Task: Look for space in Nowy Sącz, Poland from 1st August, 2023 to 5th August, 2023 for 1 adult in price range Rs.6000 to Rs.15000. Place can be entire place with 1  bedroom having 1 bed and 1 bathroom. Property type can be house, flat, guest house. Amenities needed are: wifi. Booking option can be shelf check-in. Required host language is English.
Action: Mouse pressed left at (413, 71)
Screenshot: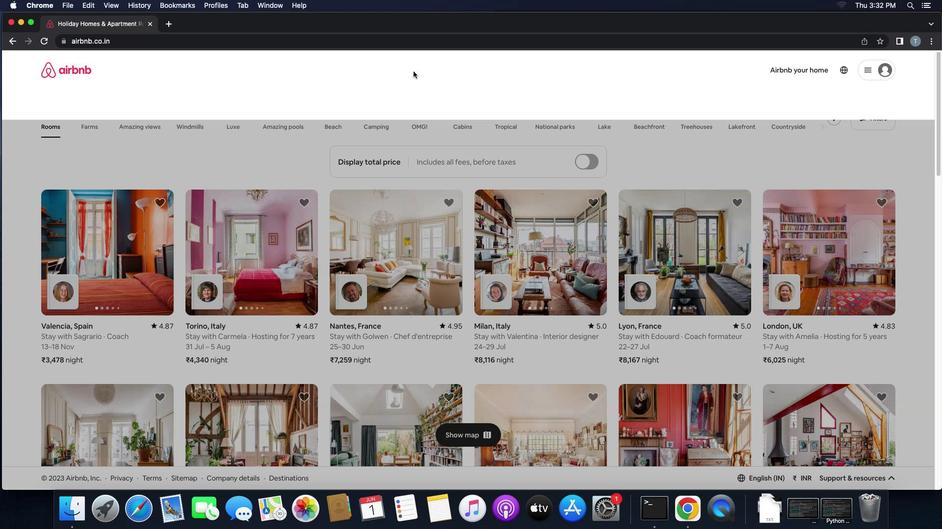 
Action: Mouse moved to (365, 112)
Screenshot: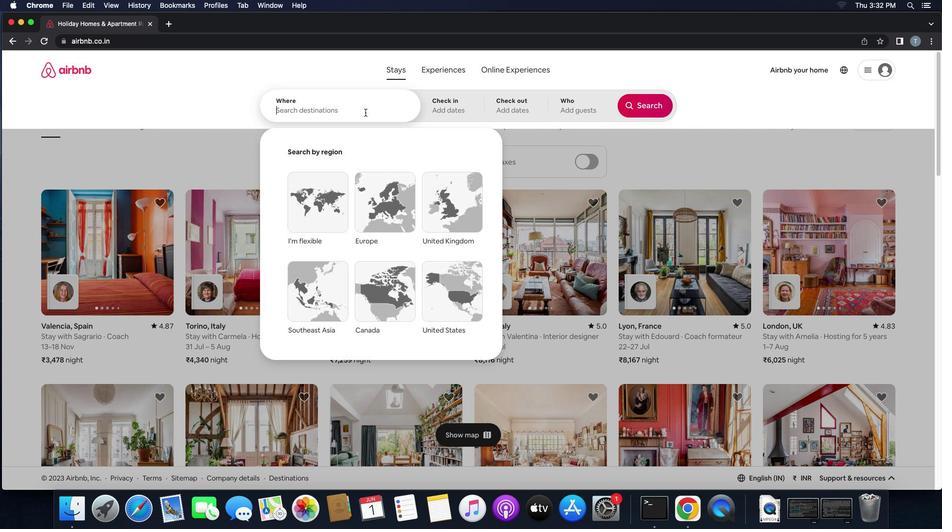 
Action: Mouse pressed left at (365, 112)
Screenshot: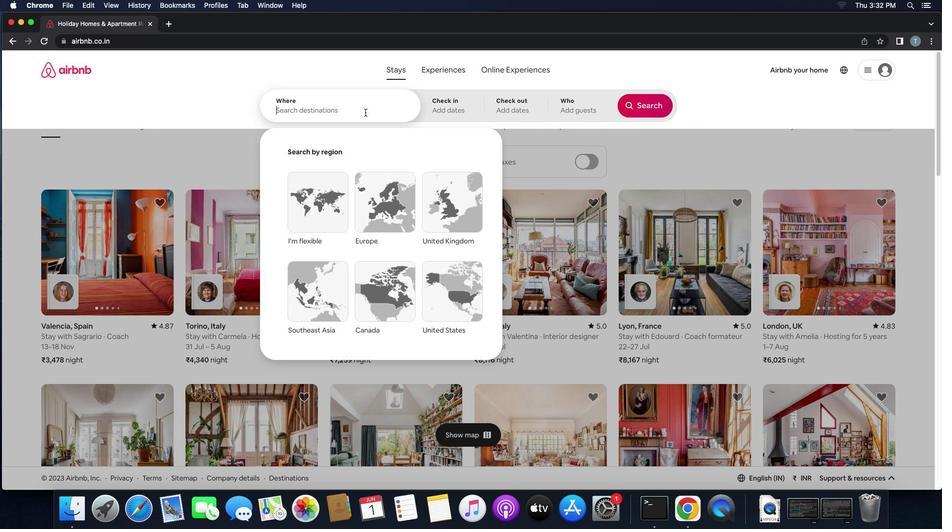 
Action: Key pressed Key.shift'N''o''w''y'Key.space's''a''c''z'
Screenshot: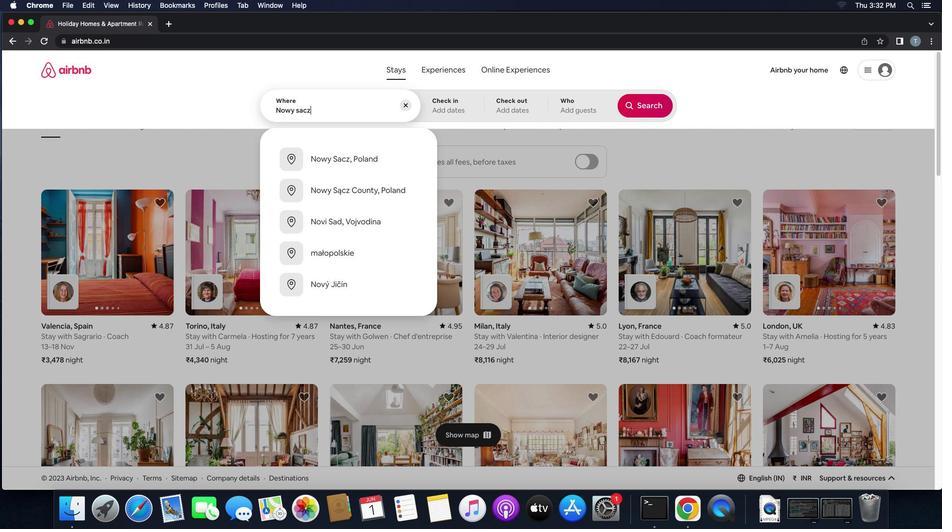 
Action: Mouse moved to (389, 158)
Screenshot: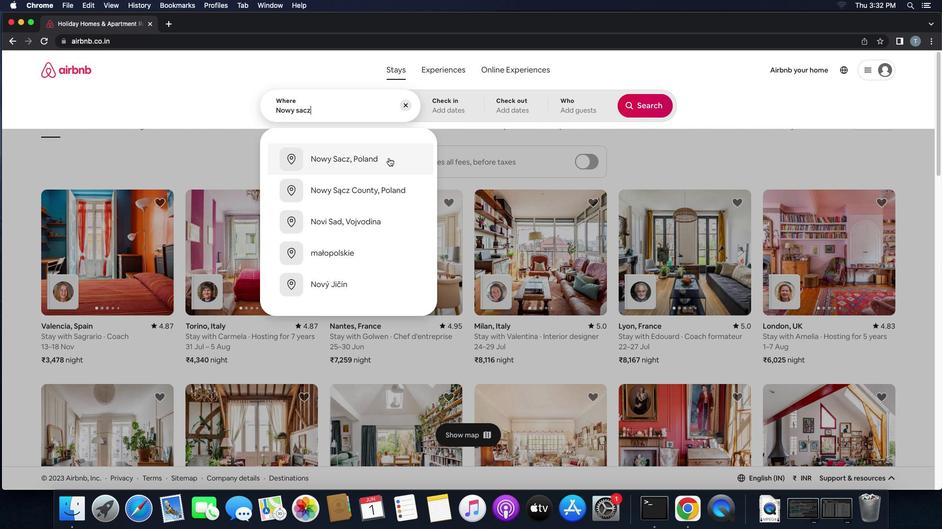 
Action: Mouse pressed left at (389, 158)
Screenshot: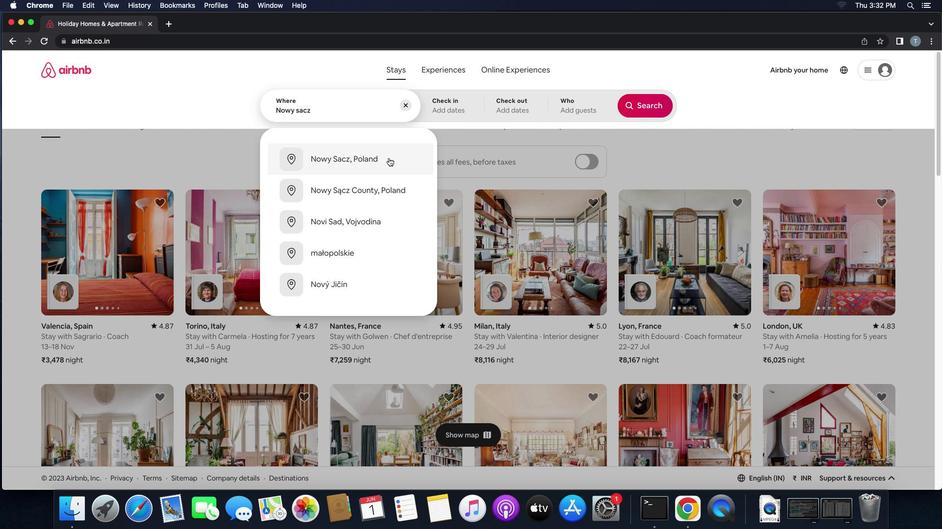 
Action: Mouse moved to (637, 184)
Screenshot: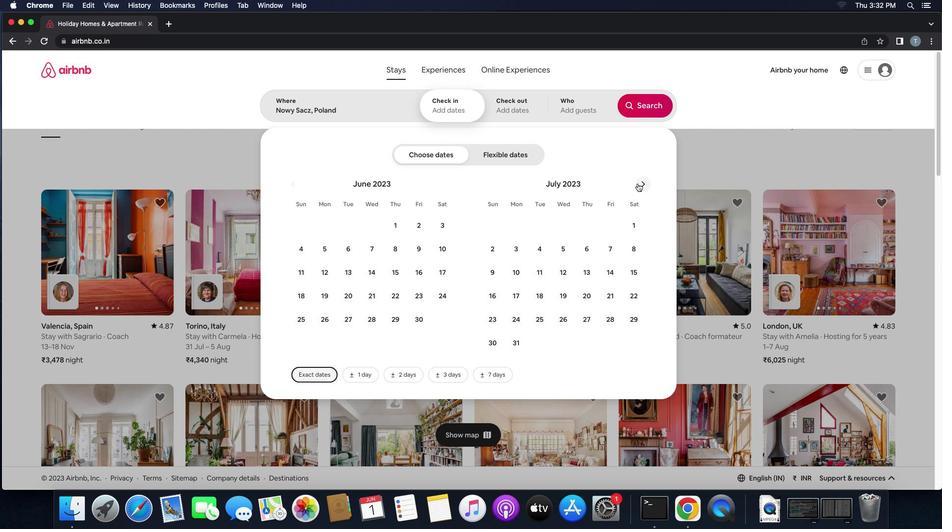 
Action: Mouse pressed left at (637, 184)
Screenshot: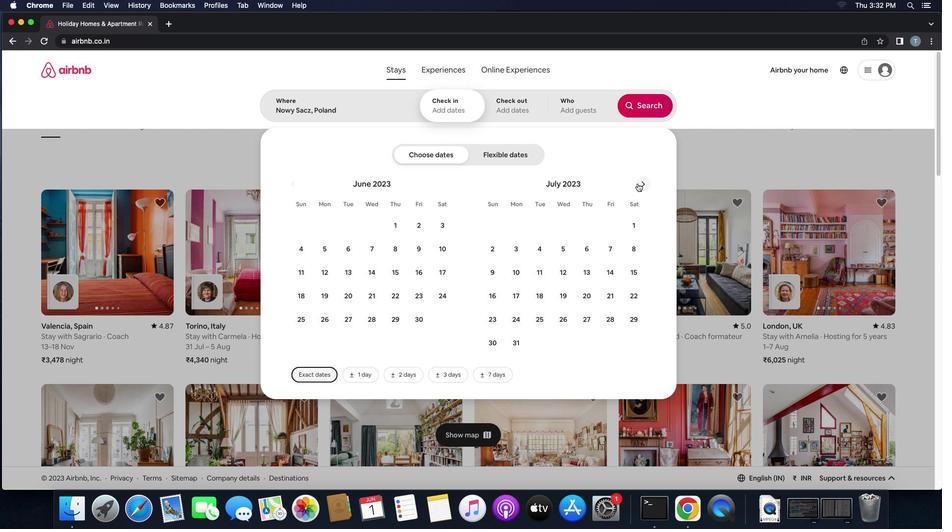 
Action: Mouse moved to (541, 225)
Screenshot: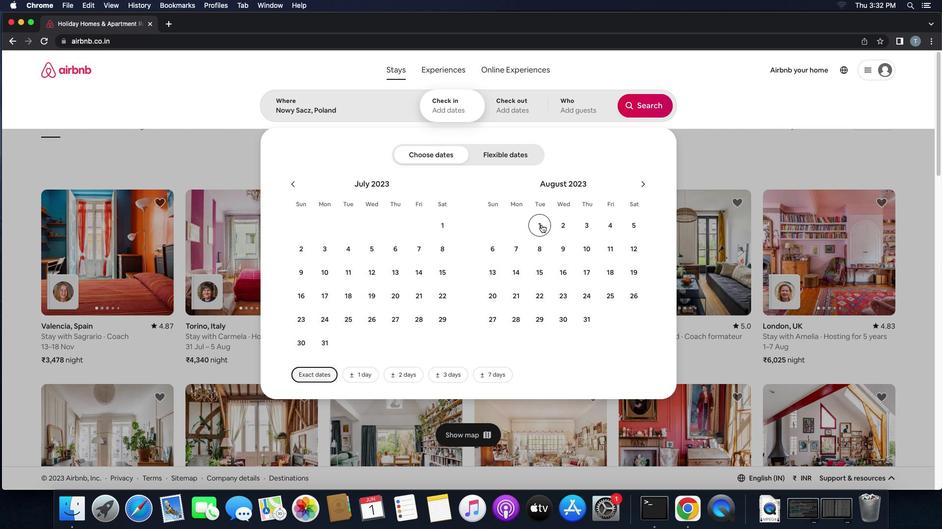 
Action: Mouse pressed left at (541, 225)
Screenshot: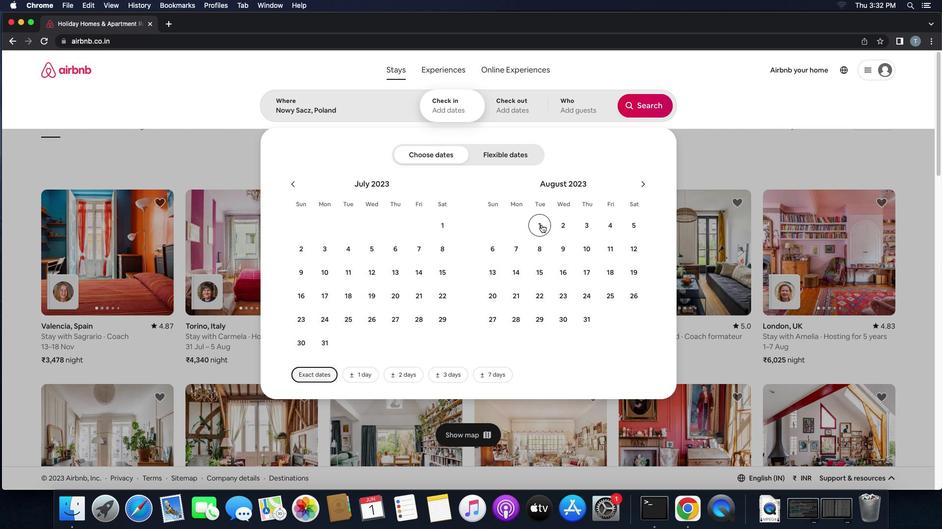 
Action: Mouse moved to (636, 218)
Screenshot: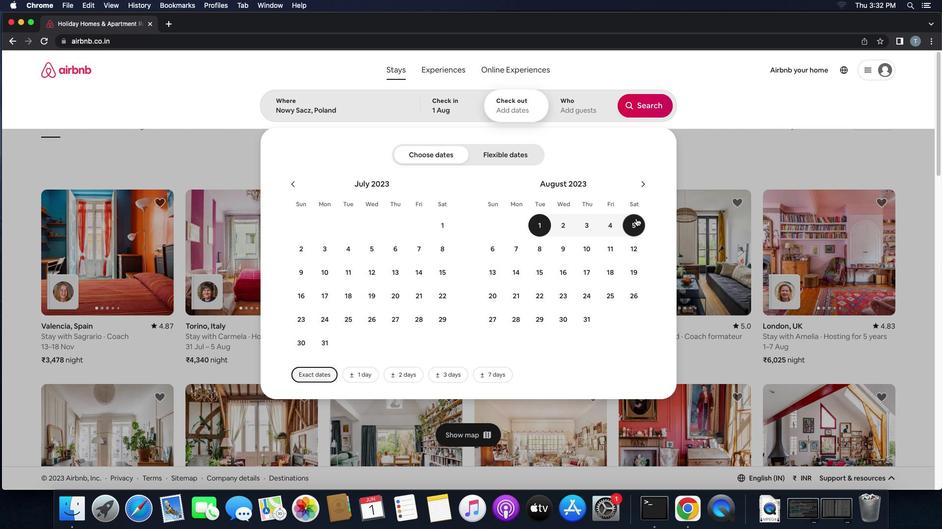 
Action: Mouse pressed left at (636, 218)
Screenshot: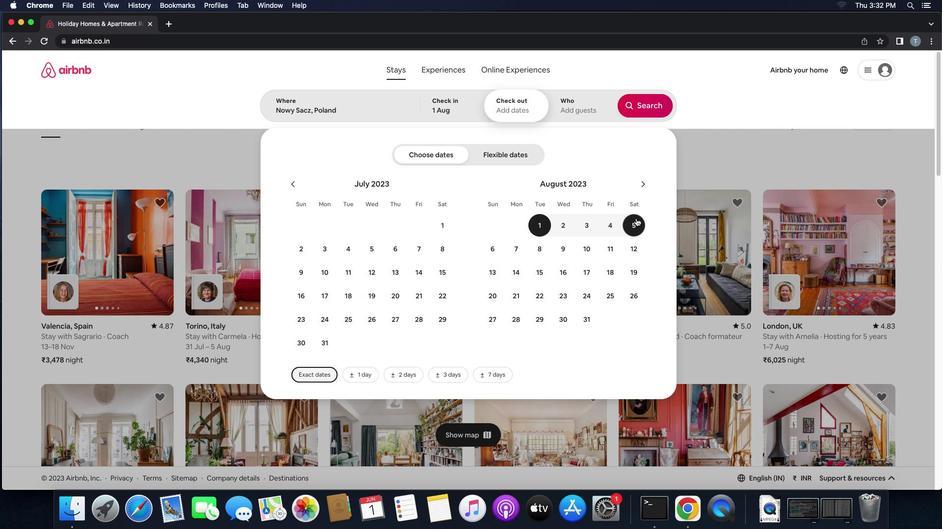 
Action: Mouse moved to (599, 100)
Screenshot: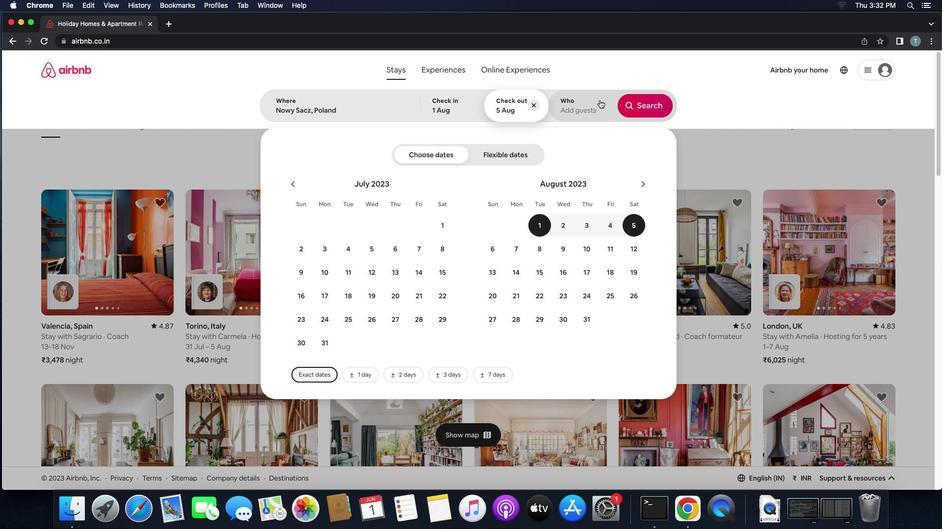 
Action: Mouse pressed left at (599, 100)
Screenshot: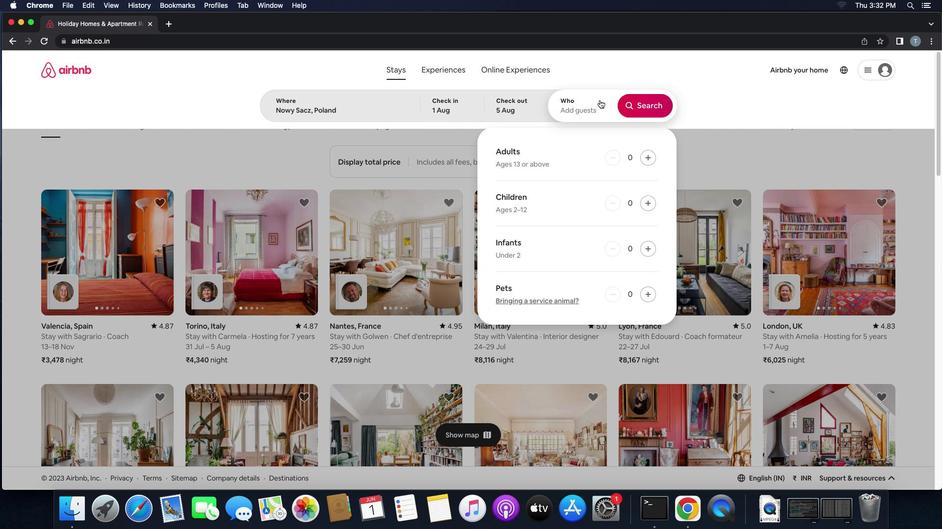 
Action: Mouse moved to (651, 158)
Screenshot: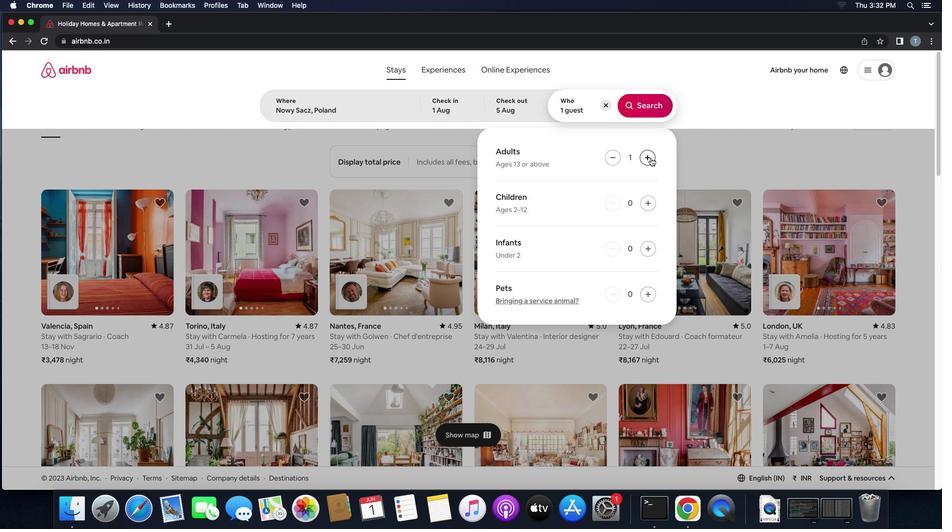 
Action: Mouse pressed left at (651, 158)
Screenshot: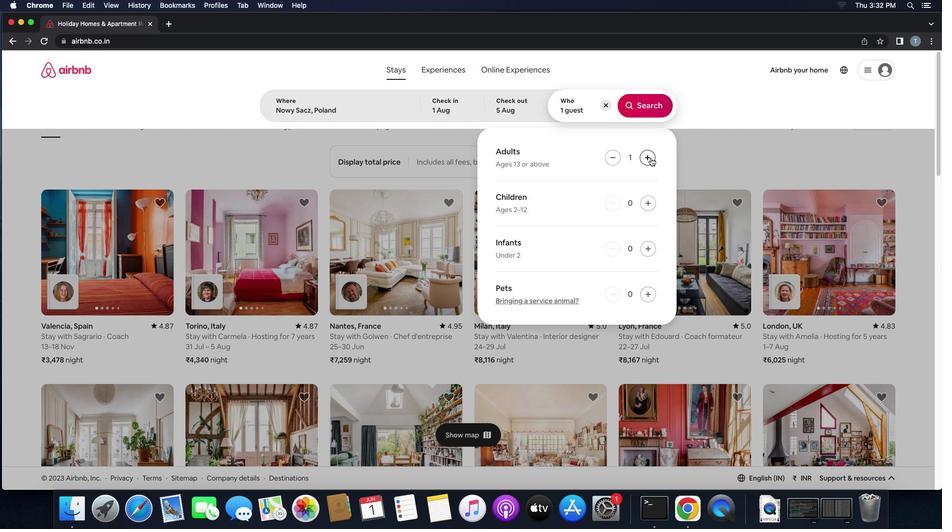 
Action: Mouse moved to (644, 117)
Screenshot: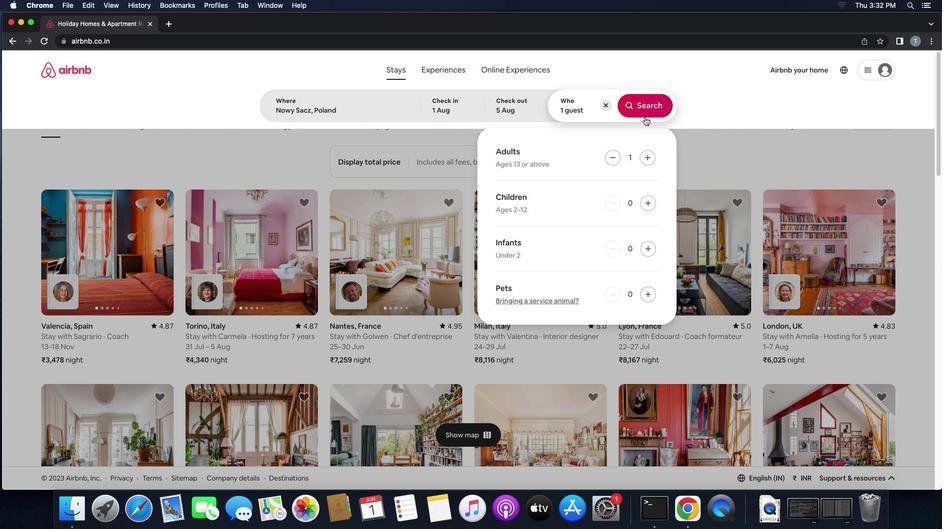 
Action: Mouse pressed left at (644, 117)
Screenshot: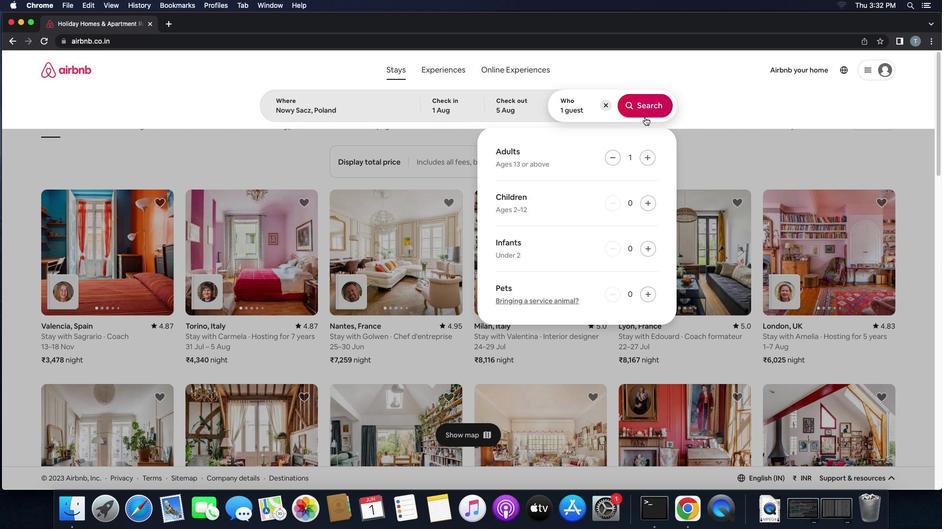 
Action: Mouse moved to (910, 108)
Screenshot: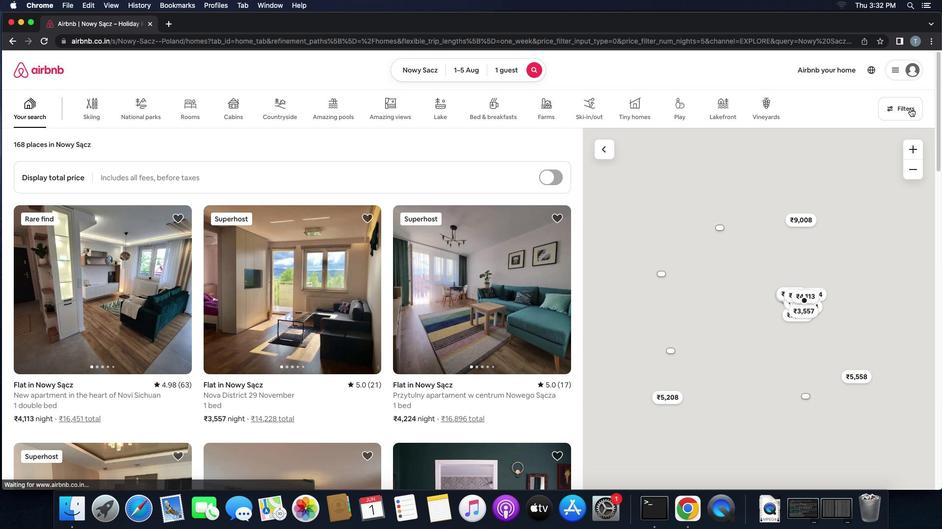 
Action: Mouse pressed left at (910, 108)
Screenshot: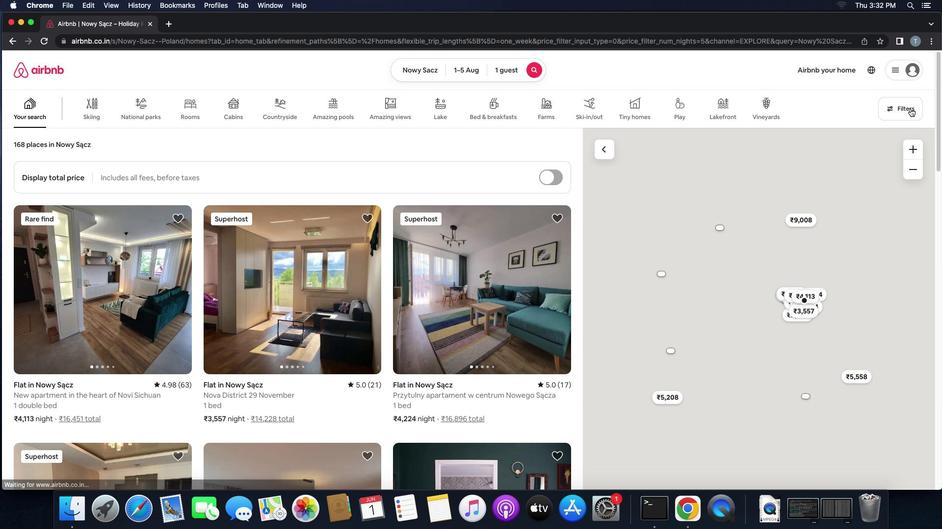
Action: Mouse moved to (344, 346)
Screenshot: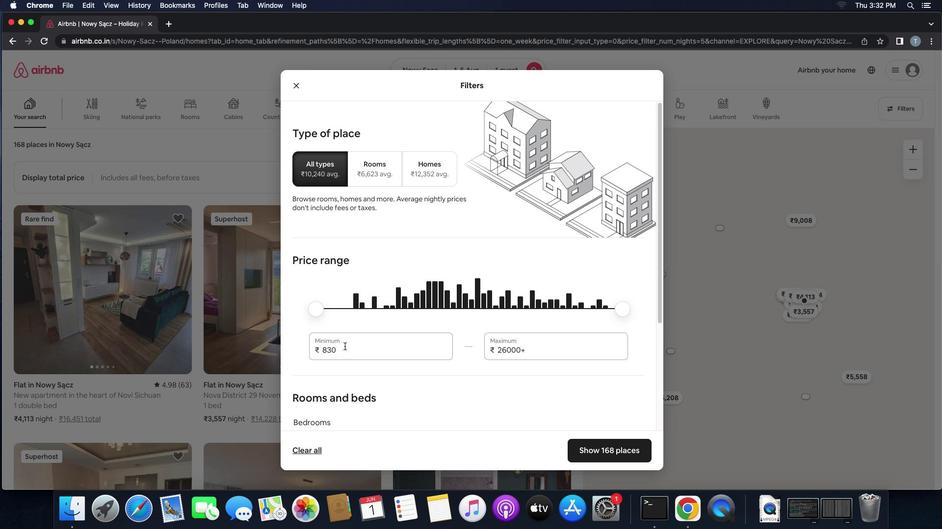 
Action: Mouse pressed left at (344, 346)
Screenshot: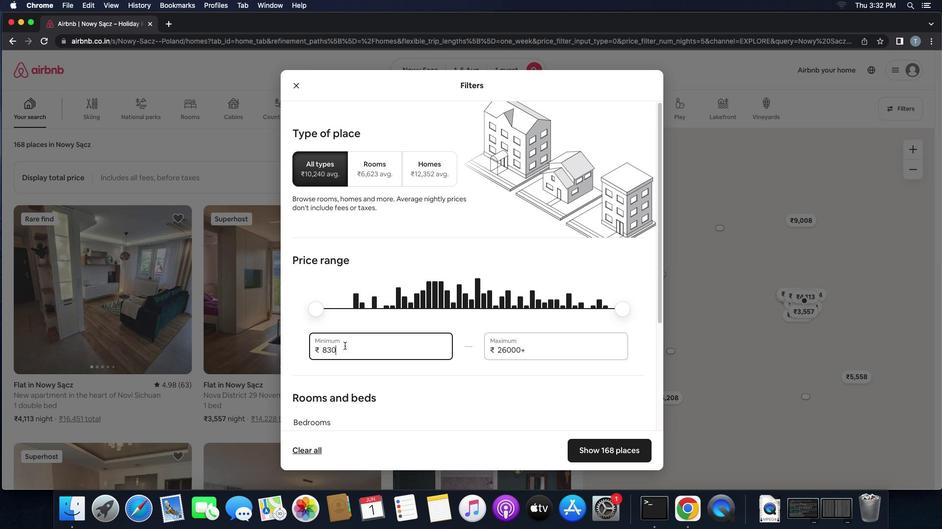 
Action: Mouse moved to (344, 344)
Screenshot: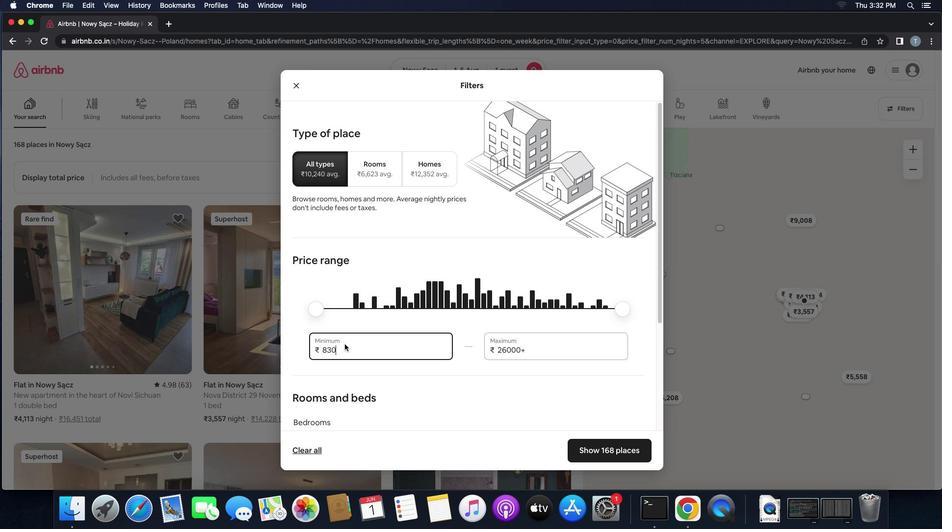 
Action: Key pressed Key.backspaceKey.backspaceKey.backspace'6''0''0''0'
Screenshot: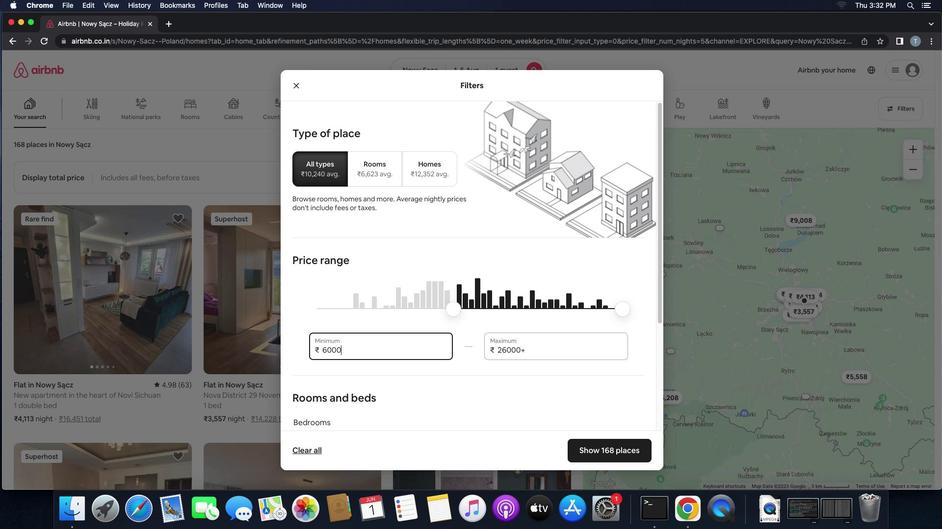 
Action: Mouse moved to (534, 352)
Screenshot: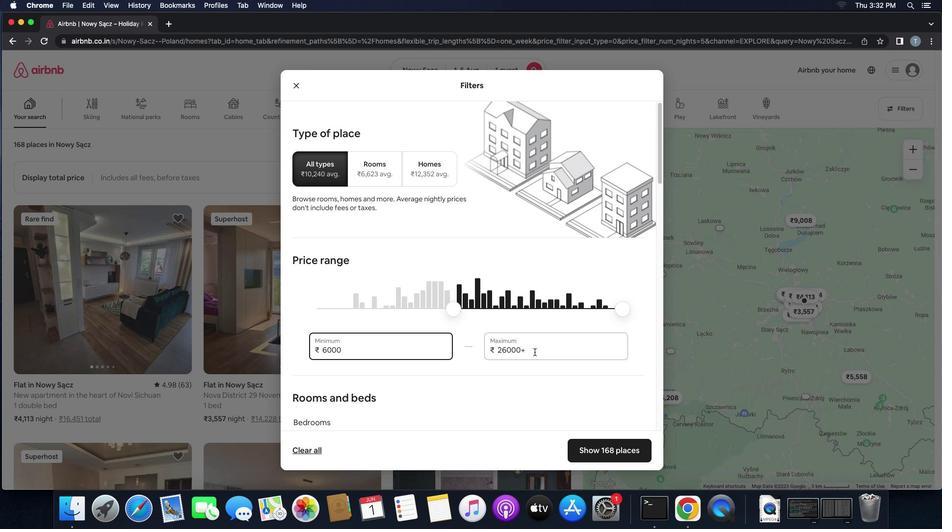 
Action: Mouse pressed left at (534, 352)
Screenshot: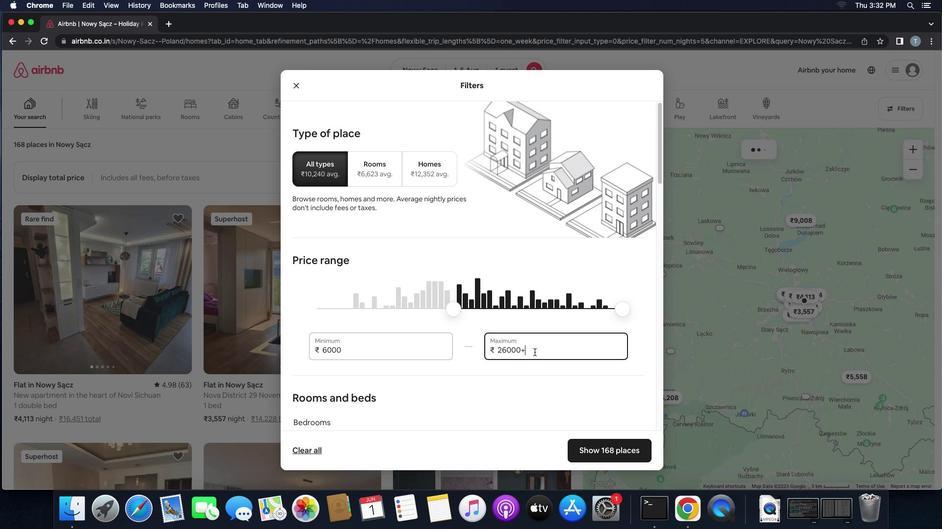 
Action: Key pressed Key.backspaceKey.backspaceKey.backspaceKey.backspaceKey.backspaceKey.backspace'1''5''0''0''0'
Screenshot: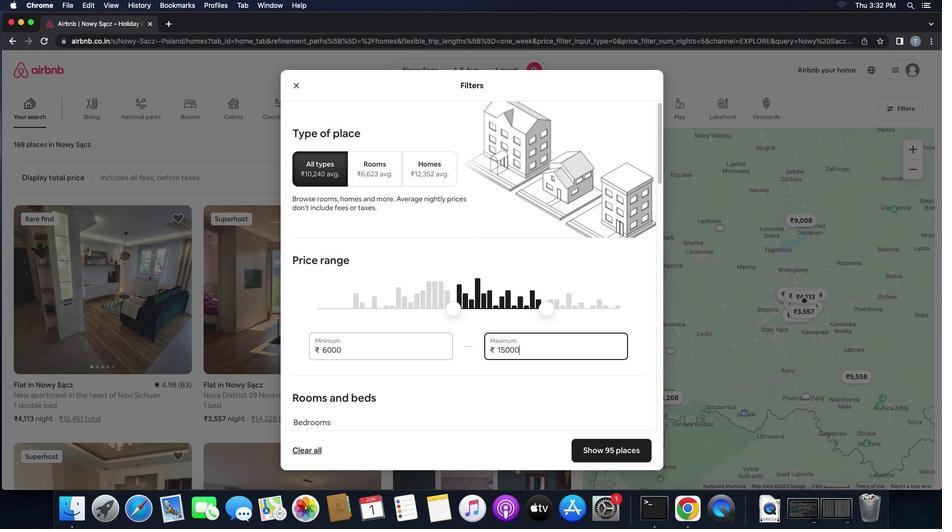 
Action: Mouse moved to (529, 365)
Screenshot: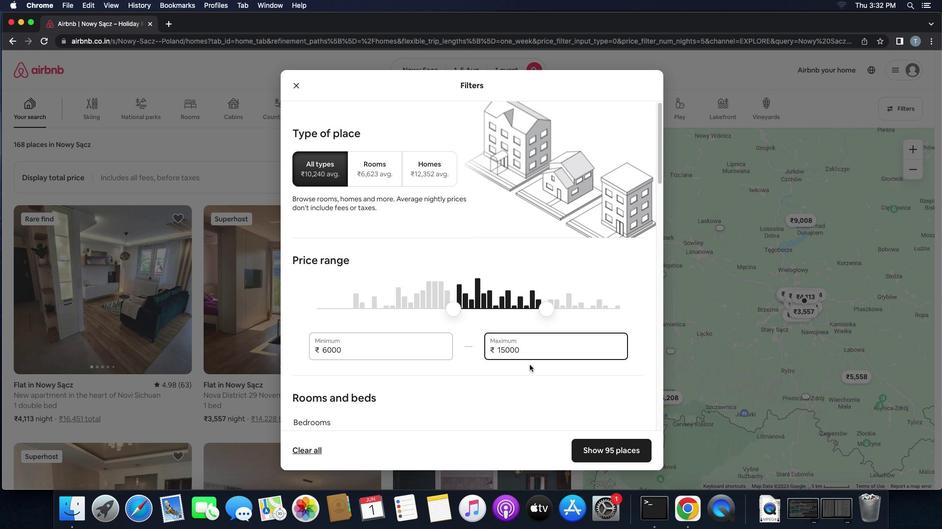
Action: Mouse scrolled (529, 365) with delta (0, 0)
Screenshot: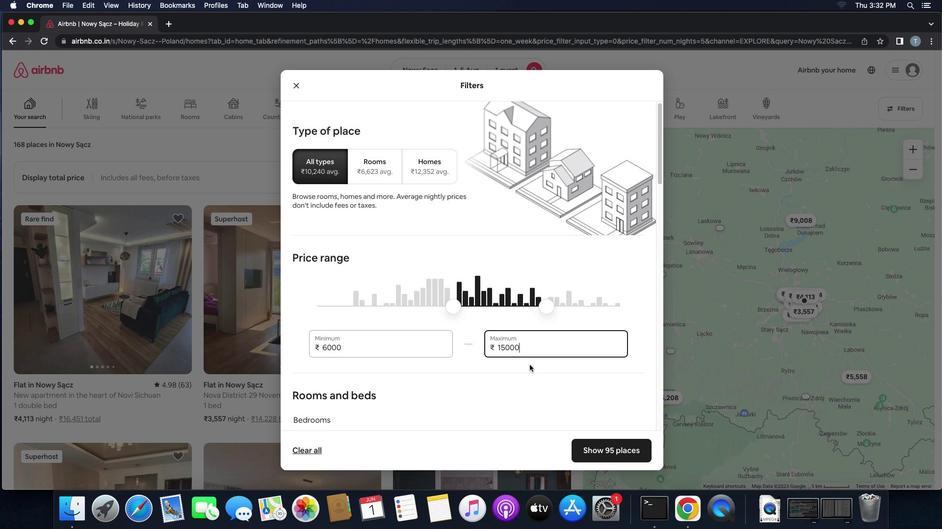 
Action: Mouse scrolled (529, 365) with delta (0, 0)
Screenshot: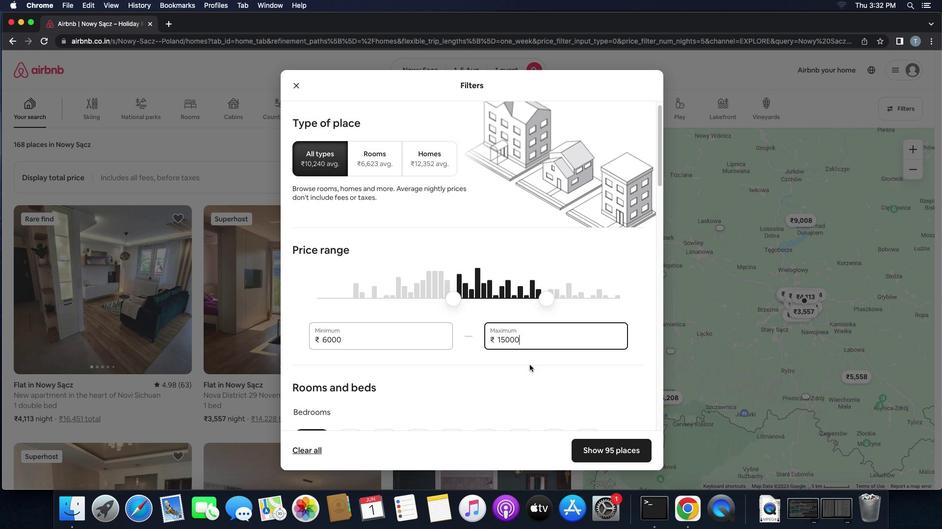 
Action: Mouse scrolled (529, 365) with delta (0, 0)
Screenshot: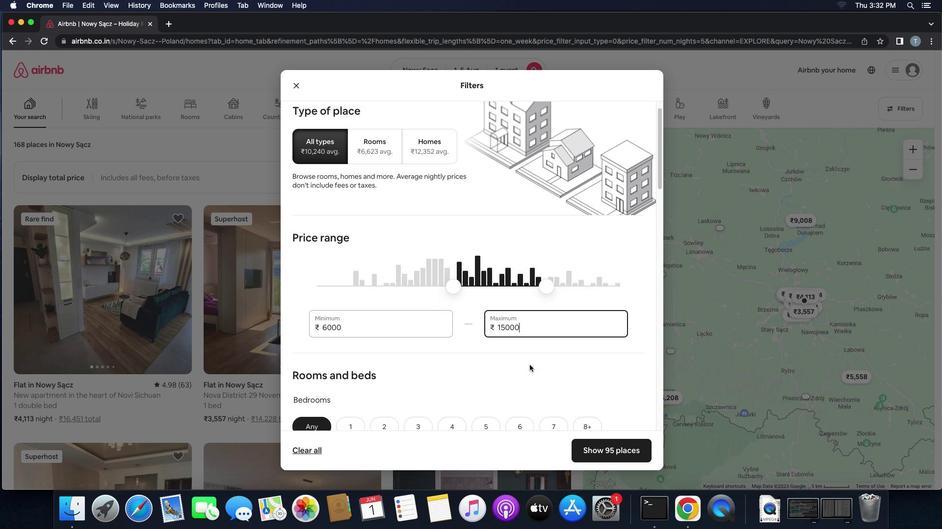 
Action: Mouse scrolled (529, 365) with delta (0, 0)
Screenshot: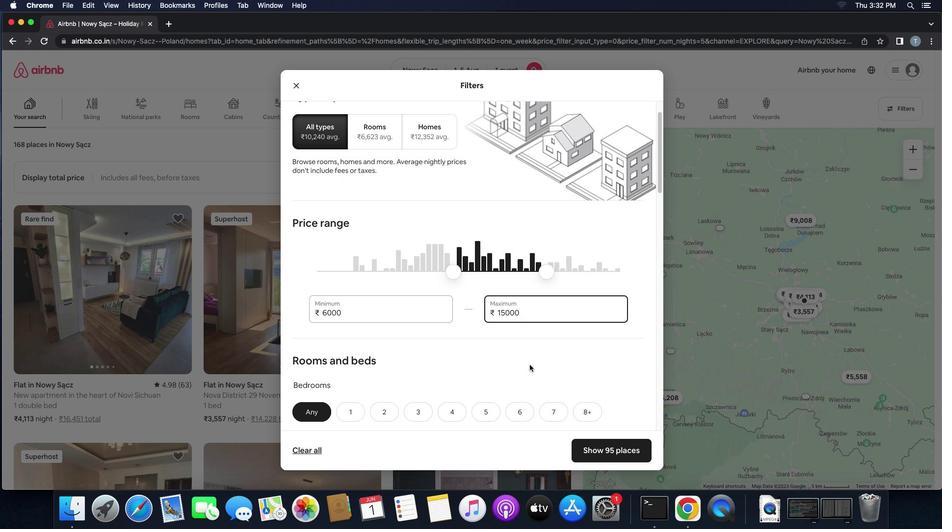 
Action: Mouse scrolled (529, 365) with delta (0, 0)
Screenshot: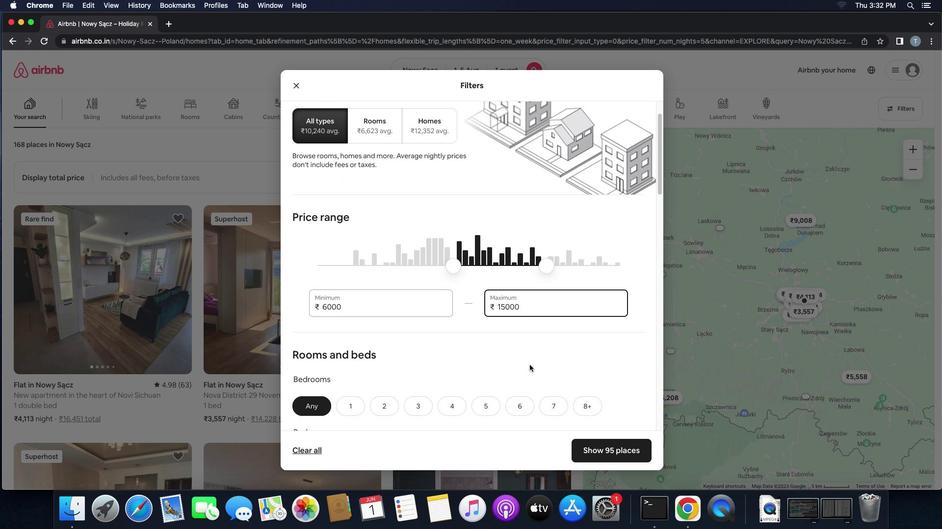 
Action: Mouse scrolled (529, 365) with delta (0, 0)
Screenshot: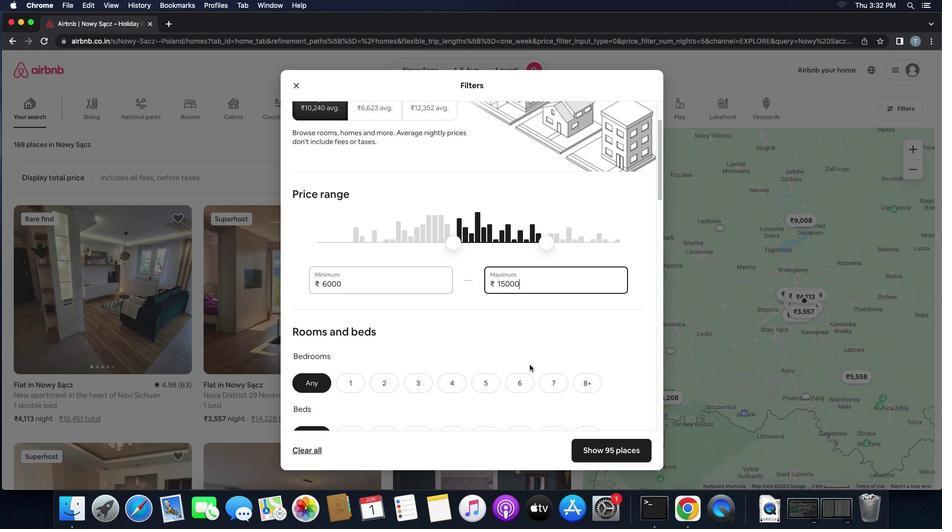 
Action: Mouse moved to (529, 365)
Screenshot: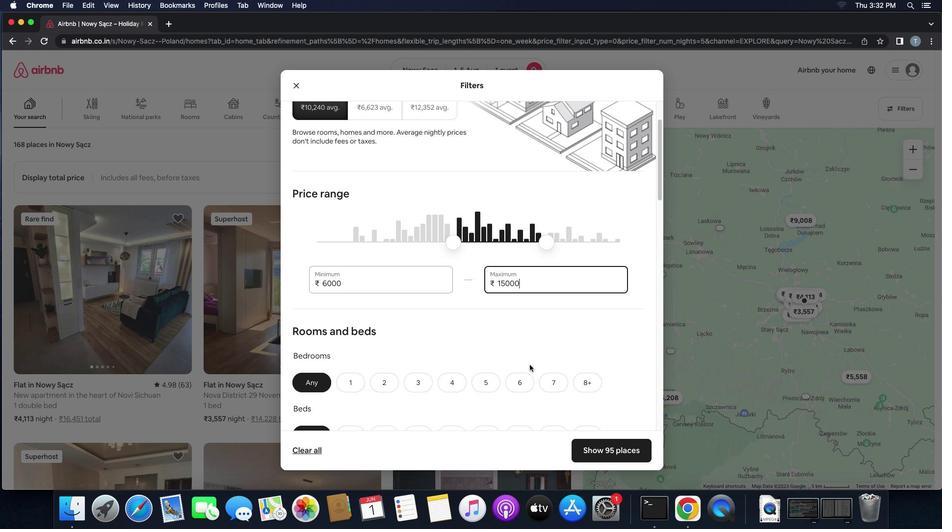
Action: Mouse scrolled (529, 365) with delta (0, 0)
Screenshot: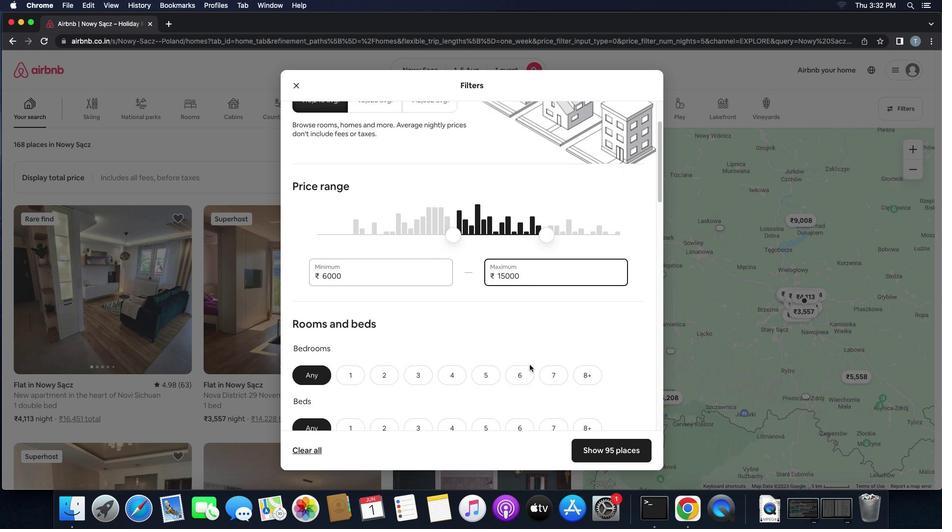 
Action: Mouse scrolled (529, 365) with delta (0, 0)
Screenshot: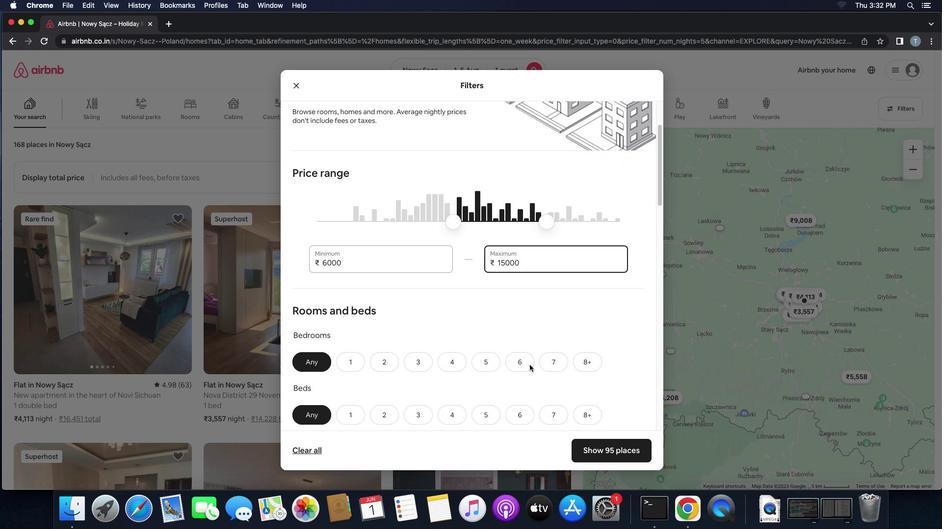 
Action: Mouse scrolled (529, 365) with delta (0, 0)
Screenshot: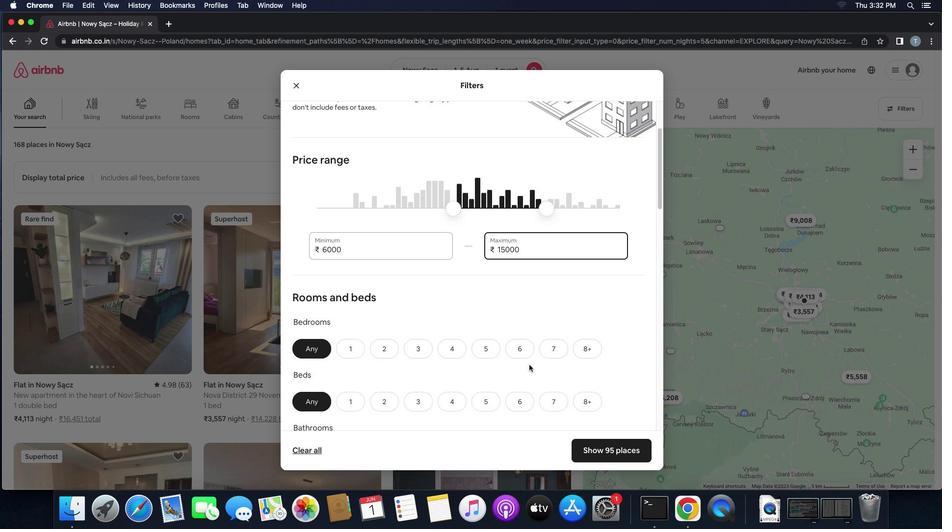 
Action: Mouse moved to (341, 350)
Screenshot: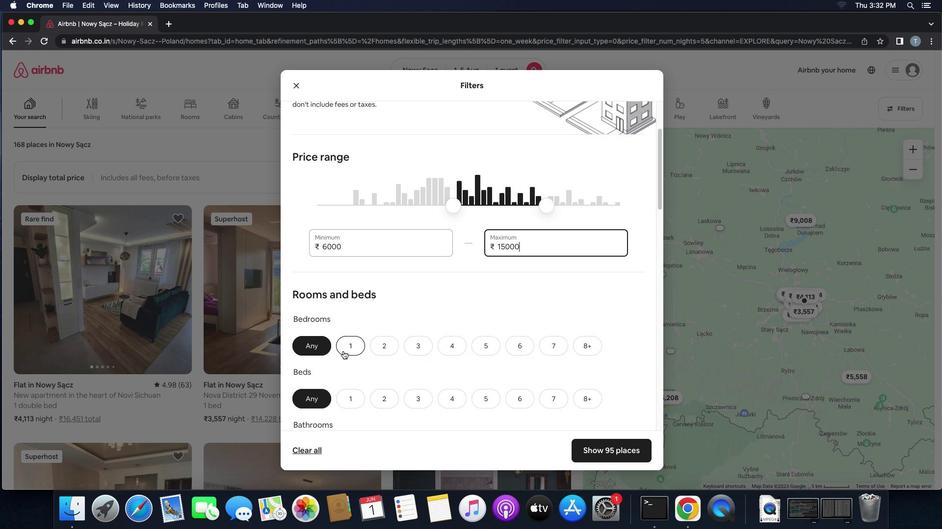 
Action: Mouse pressed left at (341, 350)
Screenshot: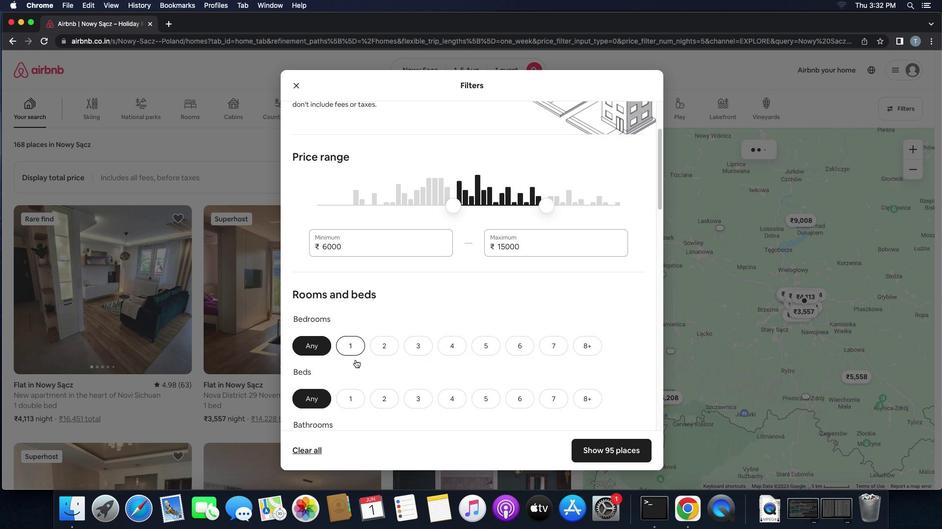 
Action: Mouse moved to (351, 397)
Screenshot: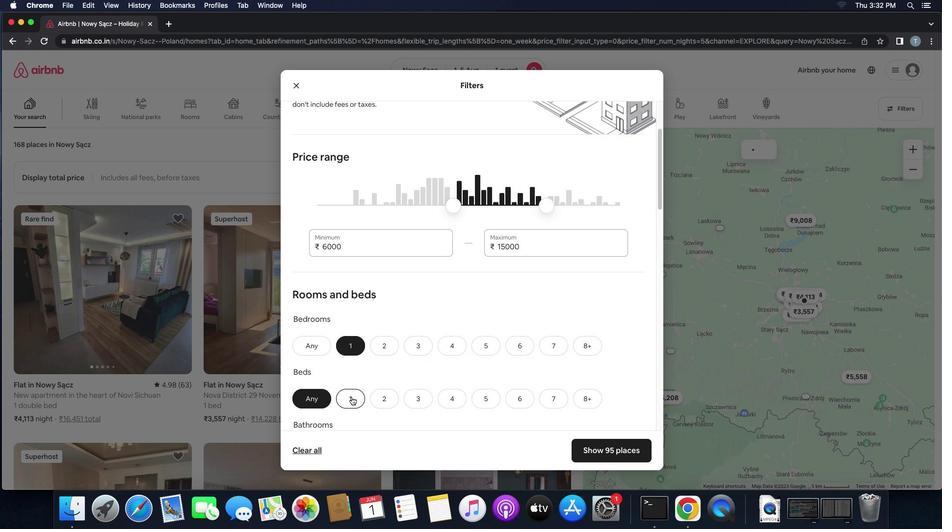 
Action: Mouse pressed left at (351, 397)
Screenshot: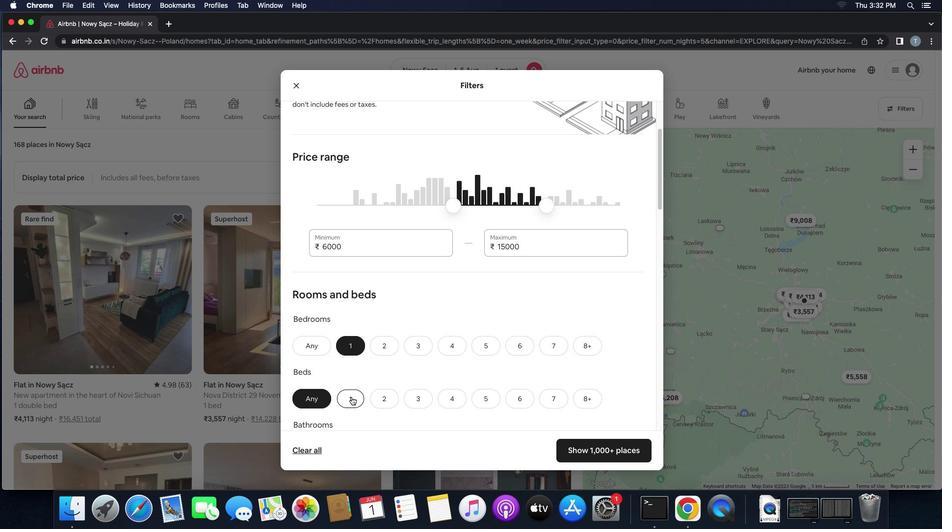 
Action: Mouse moved to (351, 397)
Screenshot: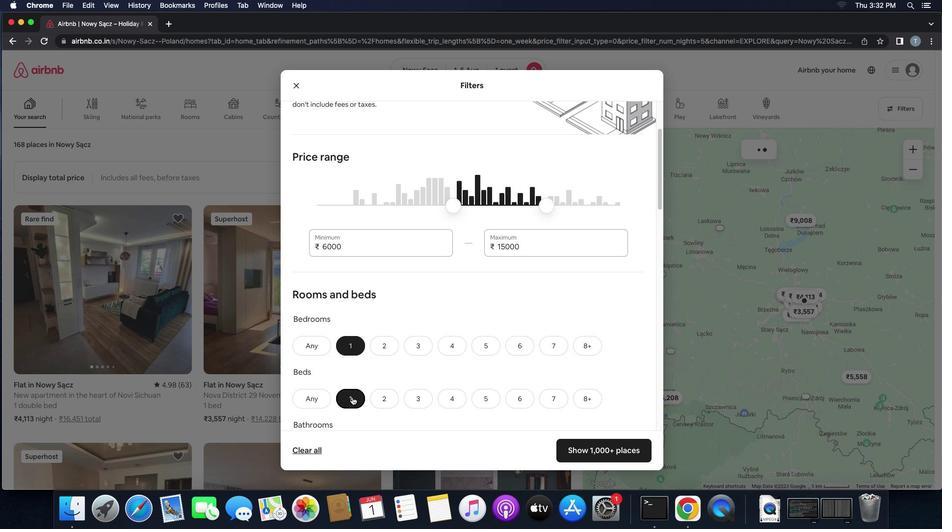 
Action: Mouse scrolled (351, 397) with delta (0, 0)
Screenshot: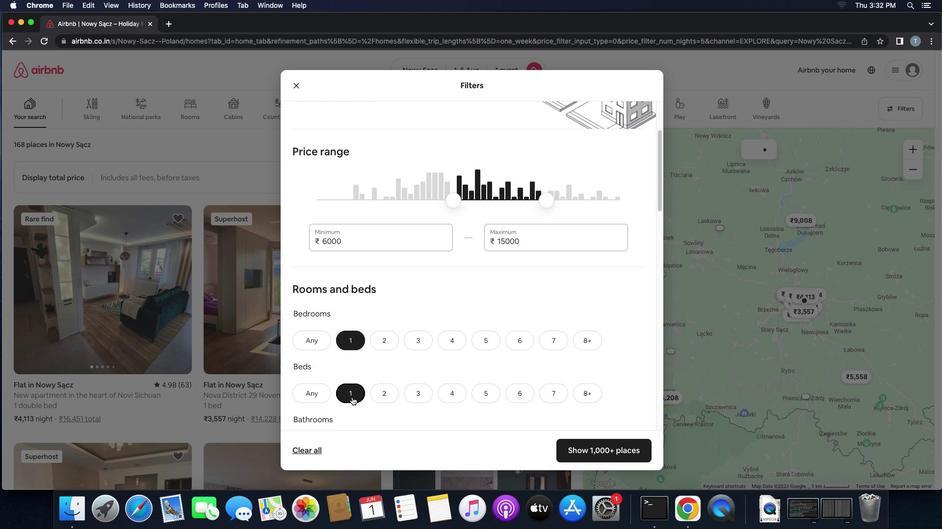 
Action: Mouse scrolled (351, 397) with delta (0, 0)
Screenshot: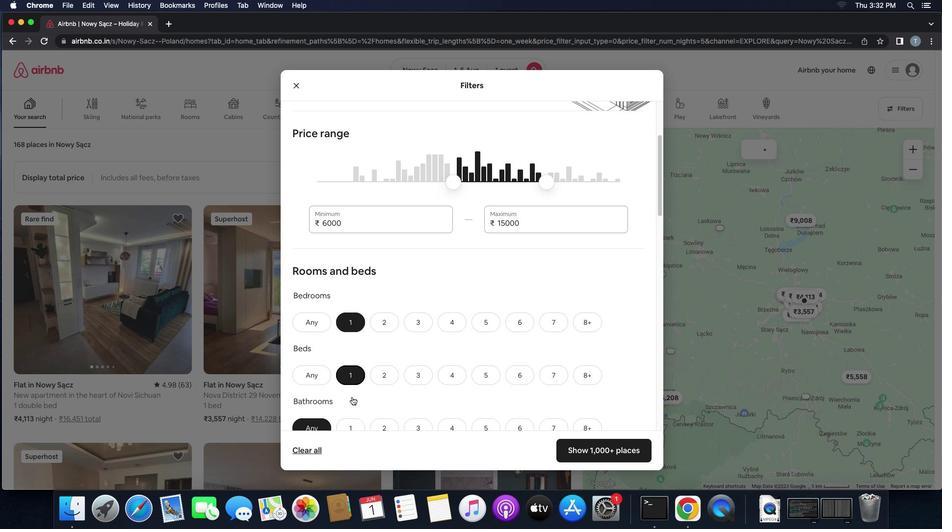 
Action: Mouse scrolled (351, 397) with delta (0, 0)
Screenshot: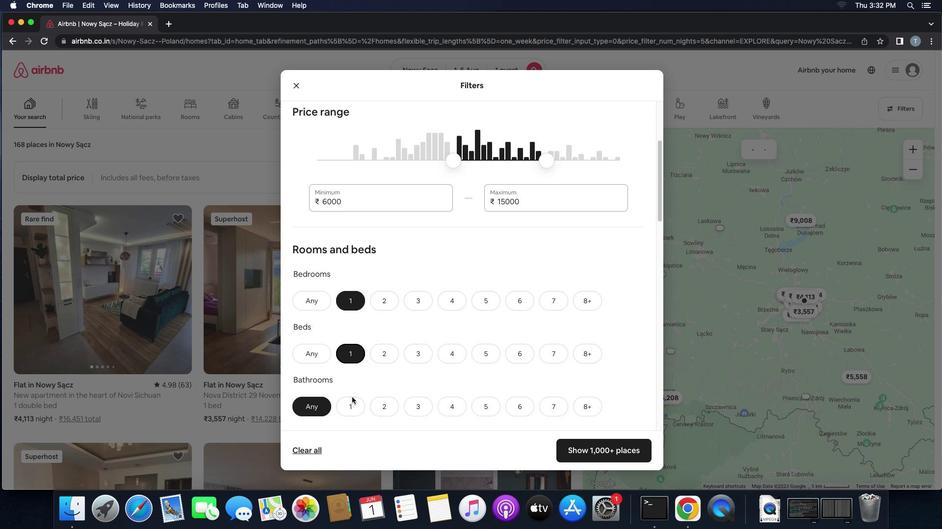 
Action: Mouse moved to (350, 407)
Screenshot: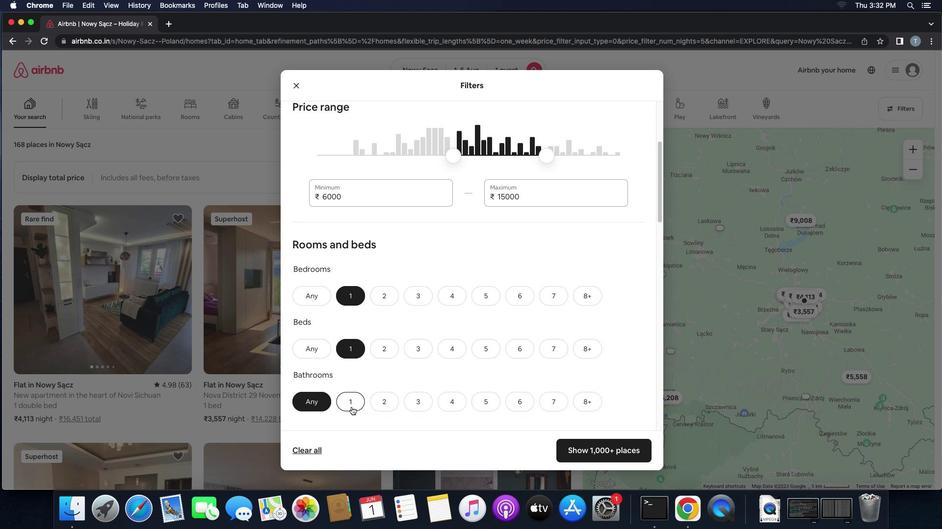 
Action: Mouse pressed left at (350, 407)
Screenshot: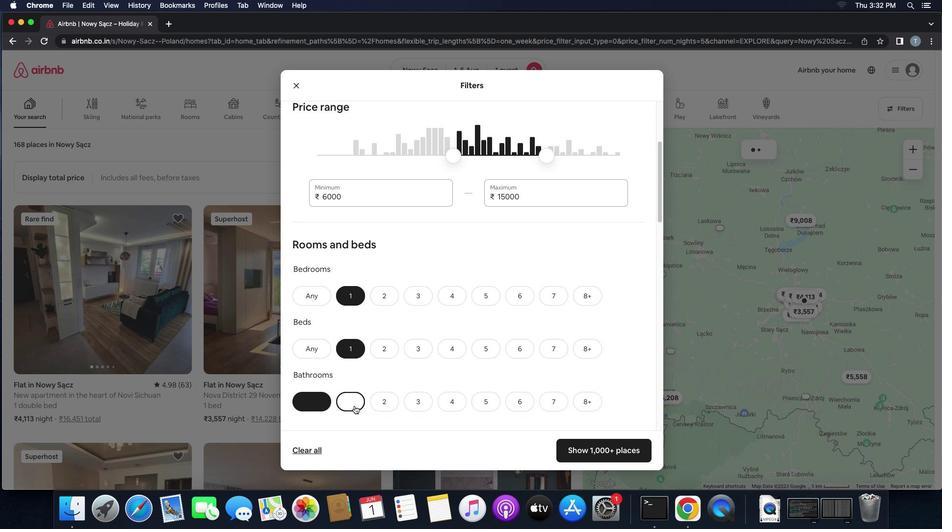 
Action: Mouse moved to (361, 402)
Screenshot: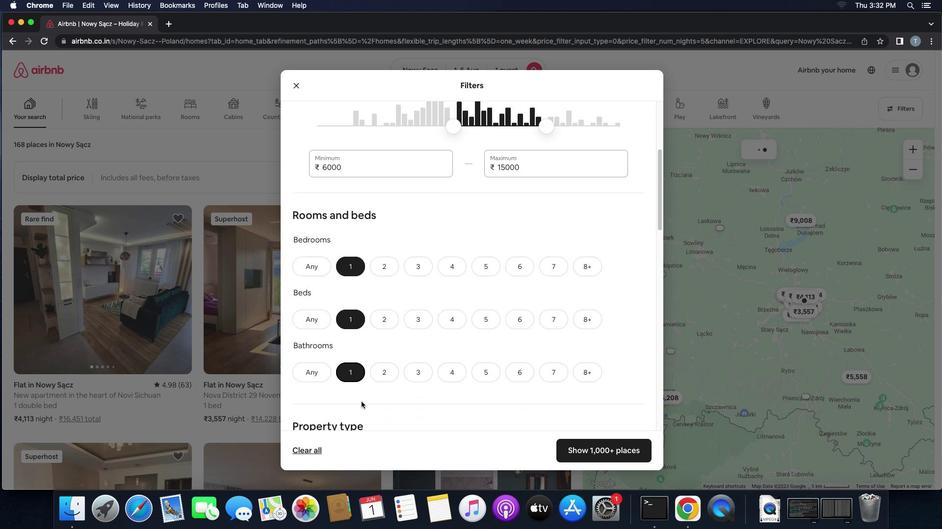 
Action: Mouse scrolled (361, 402) with delta (0, 0)
Screenshot: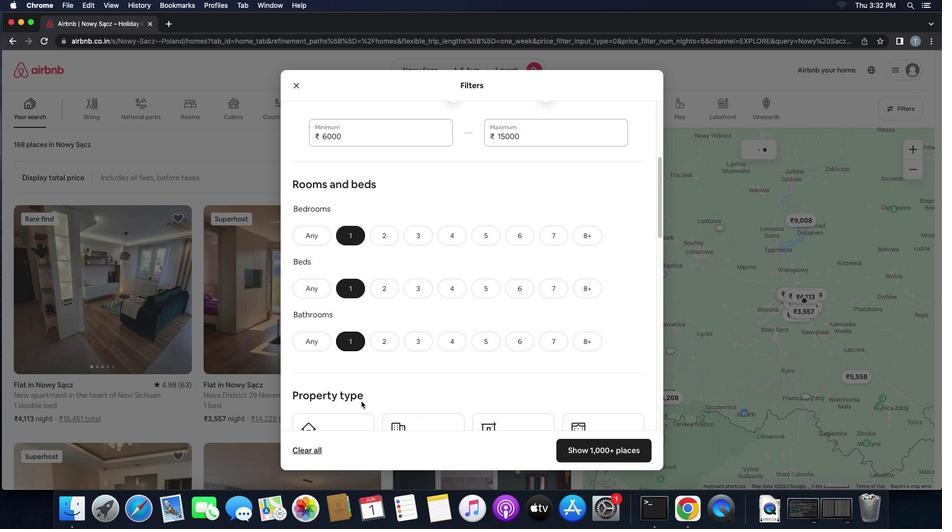 
Action: Mouse scrolled (361, 402) with delta (0, 0)
Screenshot: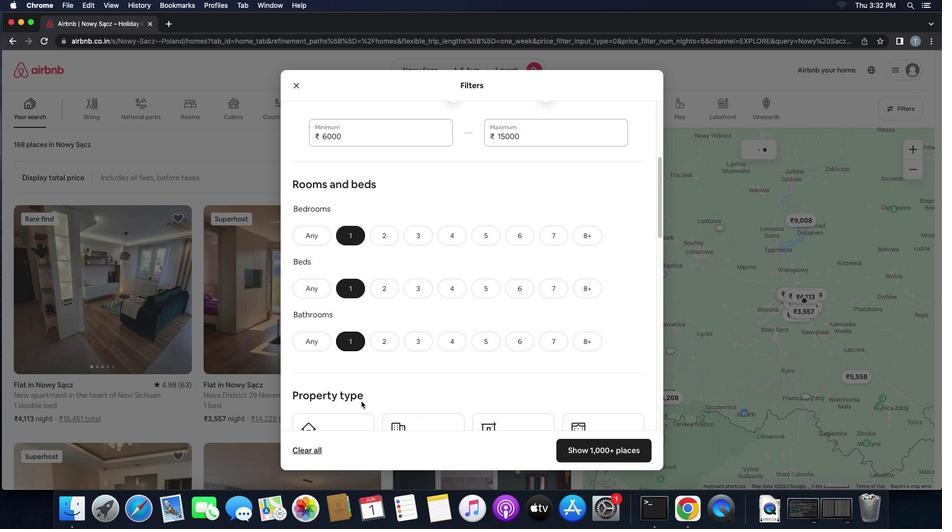 
Action: Mouse scrolled (361, 402) with delta (0, 0)
Screenshot: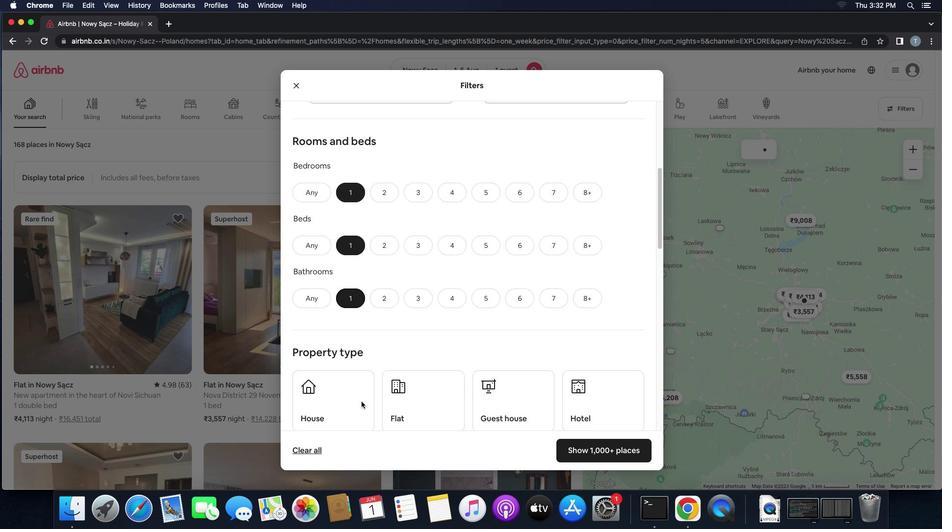 
Action: Mouse moved to (361, 402)
Screenshot: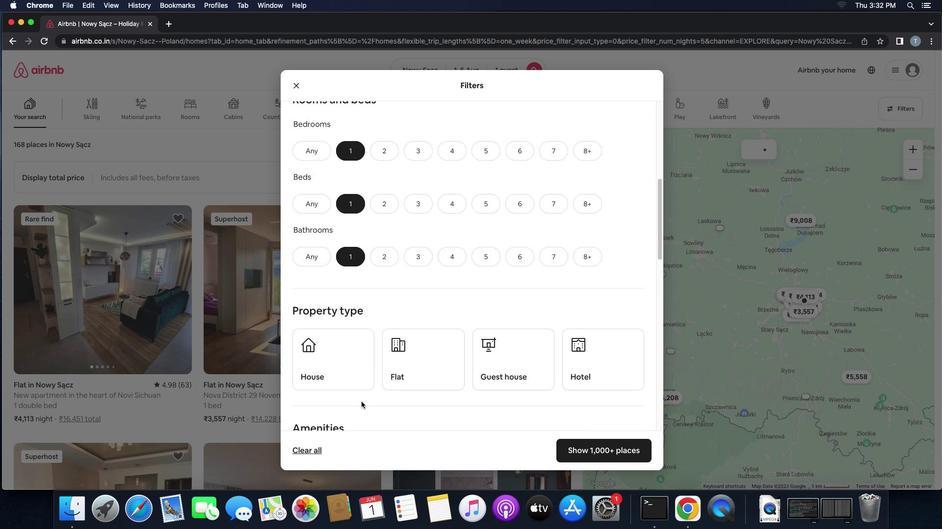 
Action: Mouse scrolled (361, 402) with delta (0, -1)
Screenshot: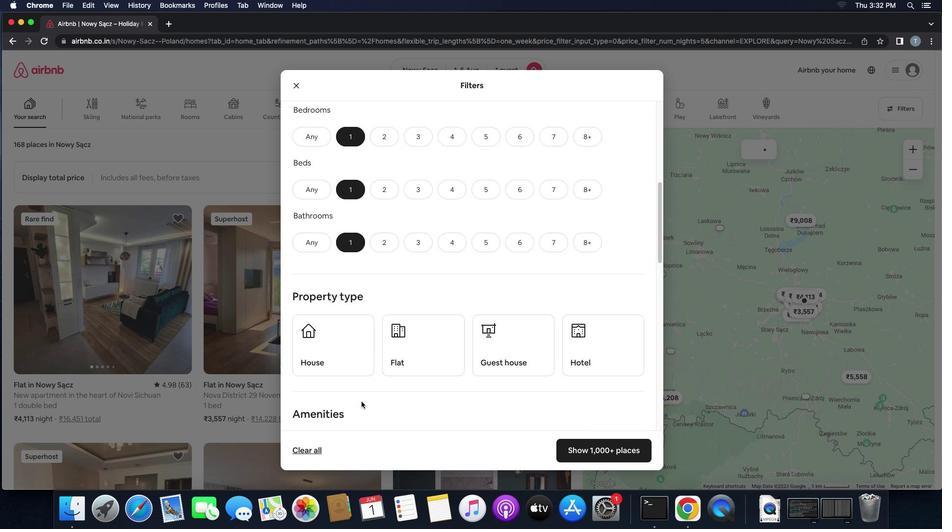 
Action: Mouse scrolled (361, 402) with delta (0, 0)
Screenshot: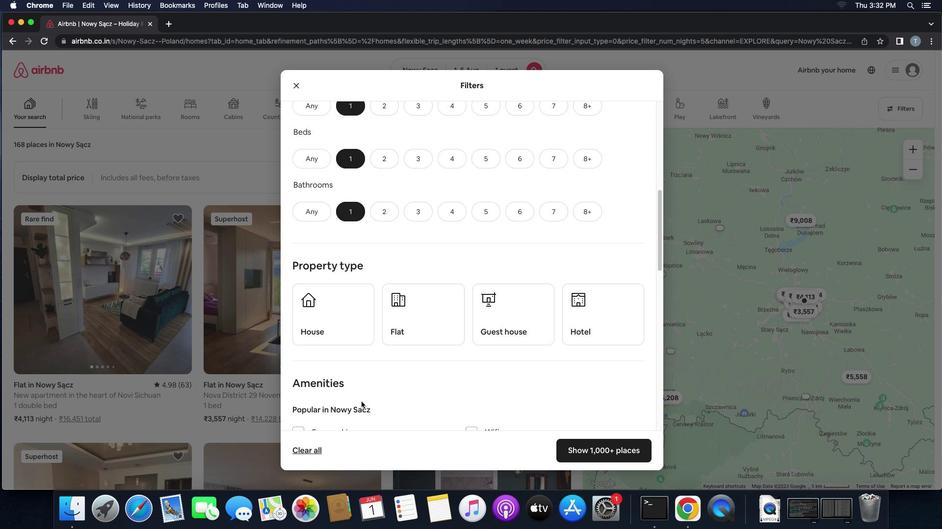 
Action: Mouse scrolled (361, 402) with delta (0, 0)
Screenshot: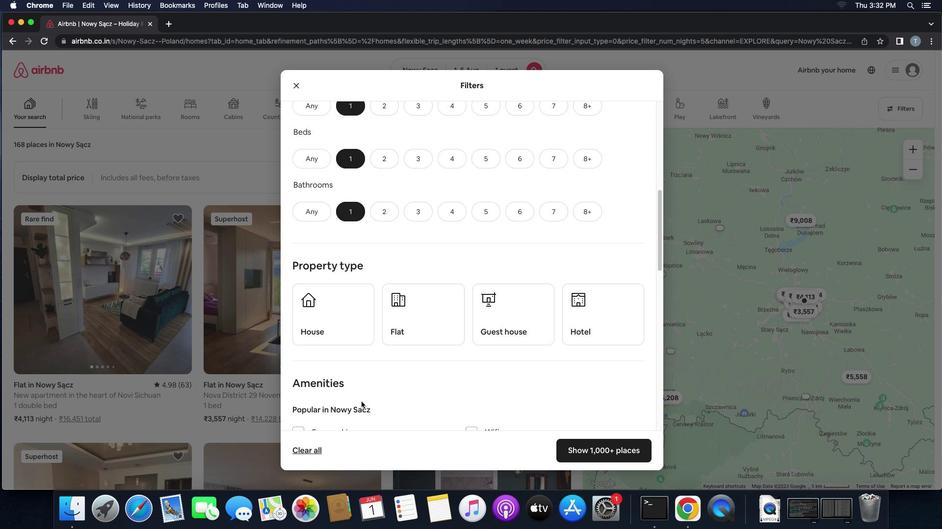 
Action: Mouse moved to (343, 346)
Screenshot: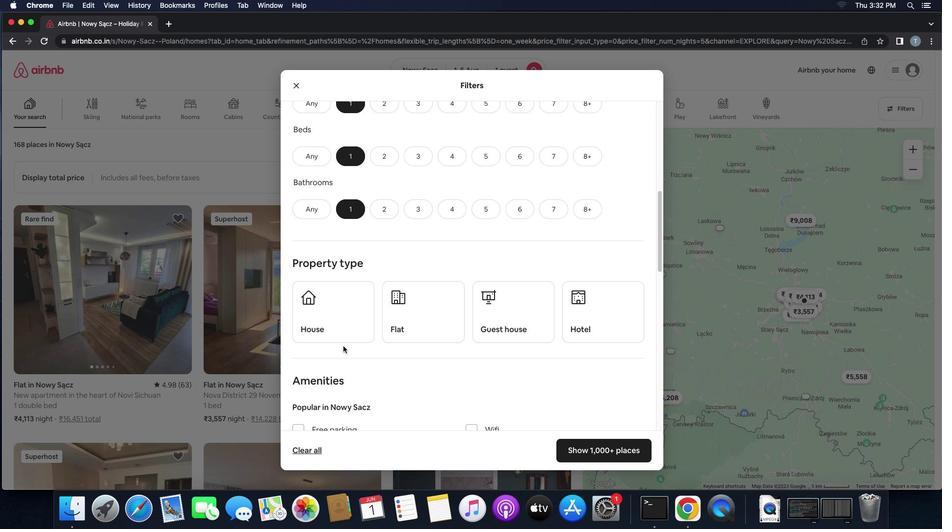 
Action: Mouse pressed left at (343, 346)
Screenshot: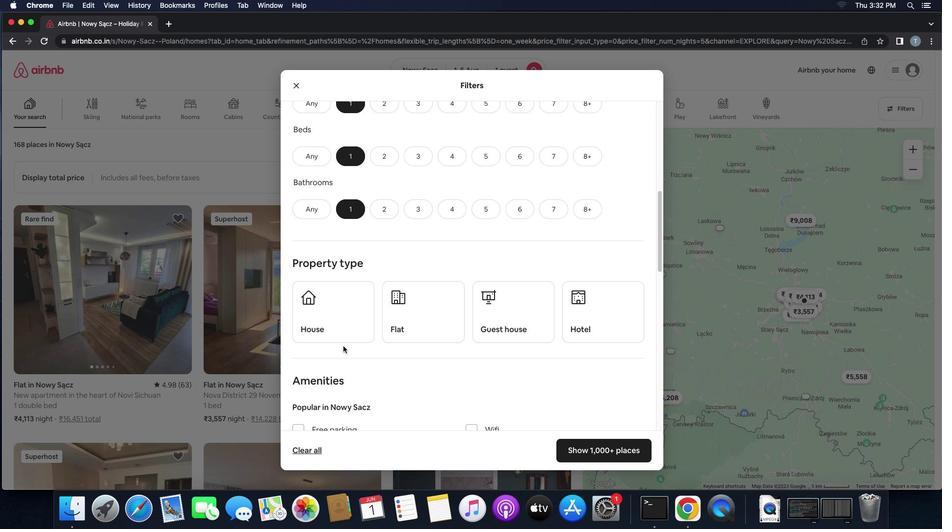 
Action: Mouse moved to (323, 319)
Screenshot: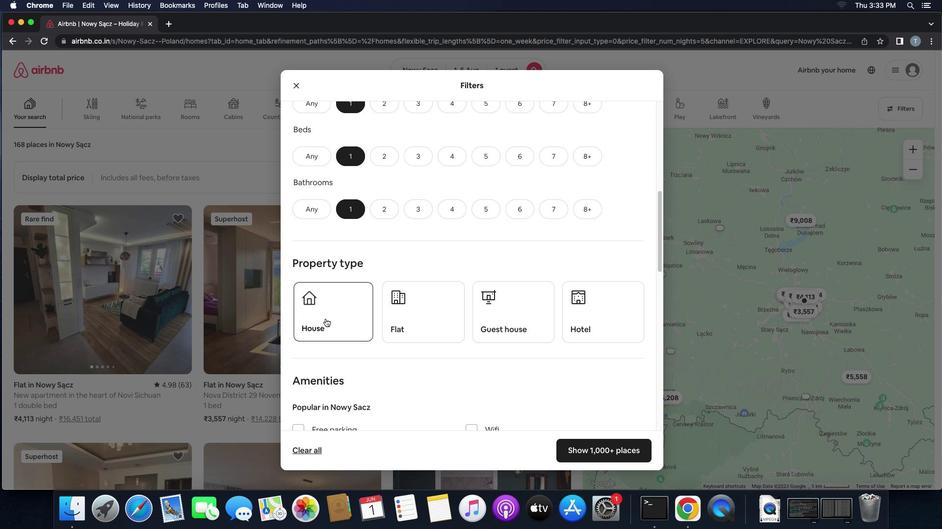 
Action: Mouse pressed left at (323, 319)
Screenshot: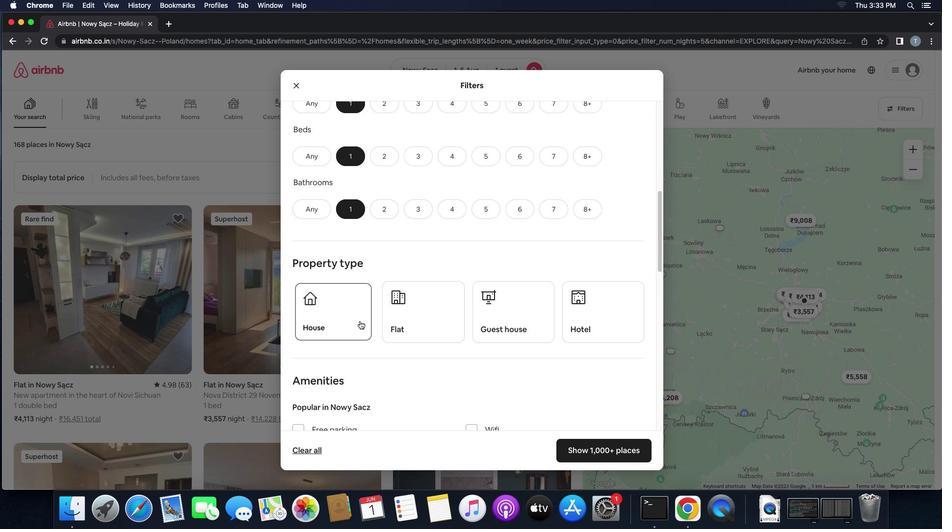 
Action: Mouse moved to (434, 321)
Screenshot: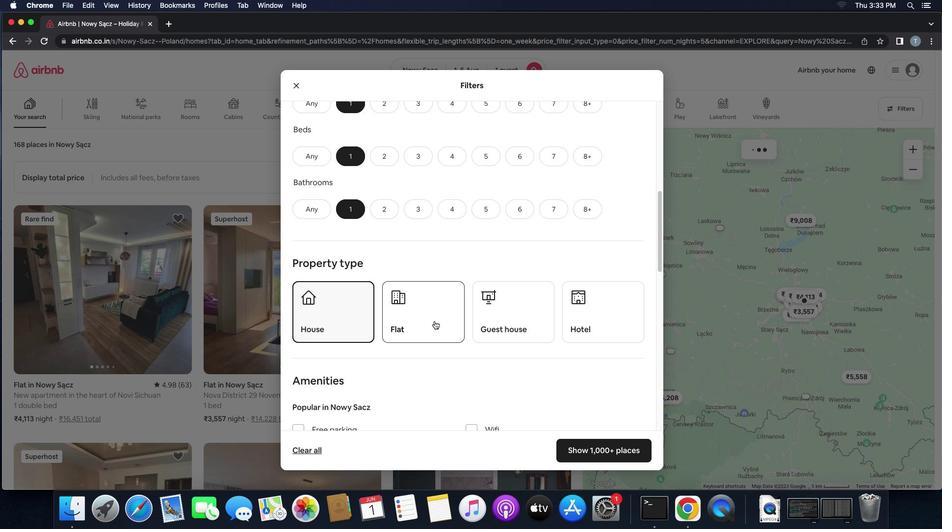 
Action: Mouse pressed left at (434, 321)
Screenshot: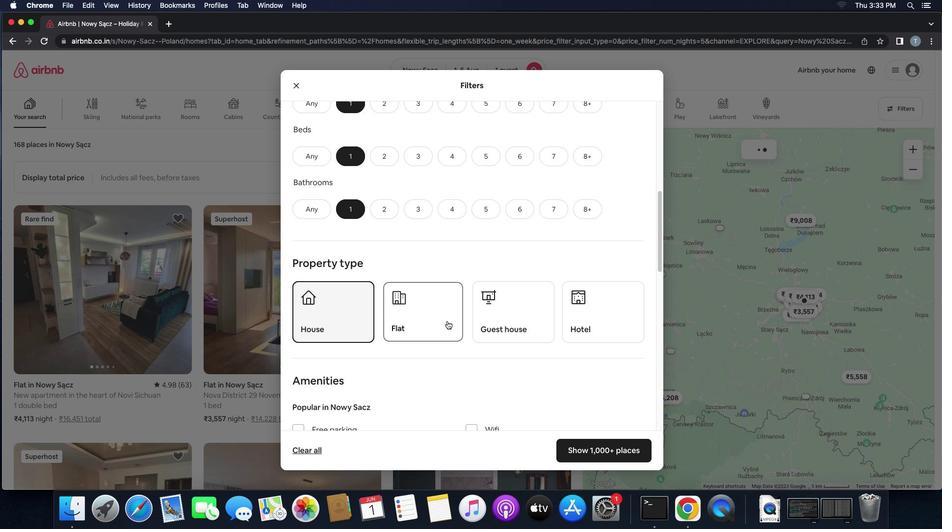 
Action: Mouse moved to (520, 319)
Screenshot: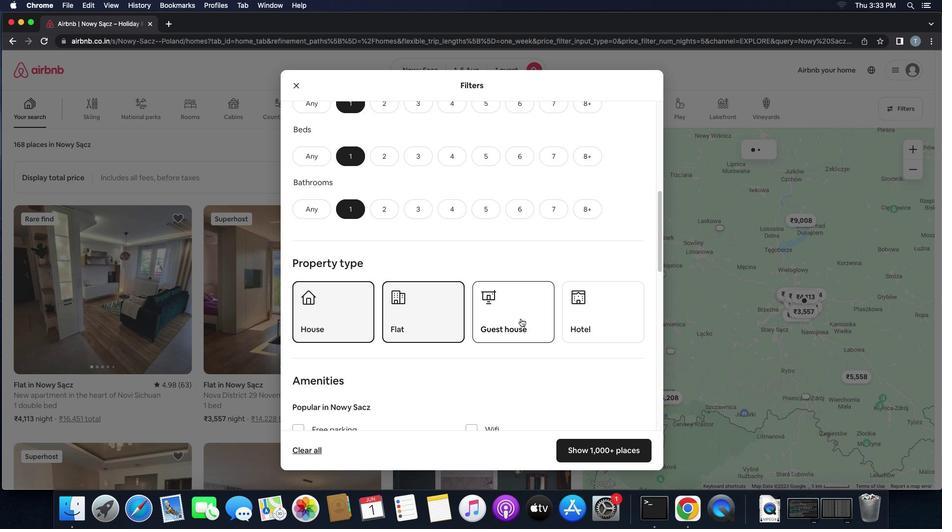 
Action: Mouse pressed left at (520, 319)
Screenshot: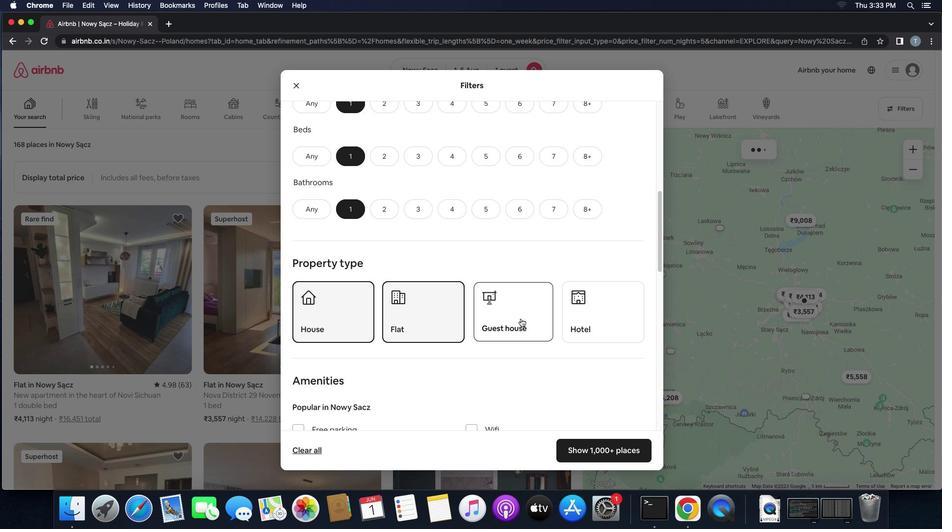 
Action: Mouse moved to (503, 348)
Screenshot: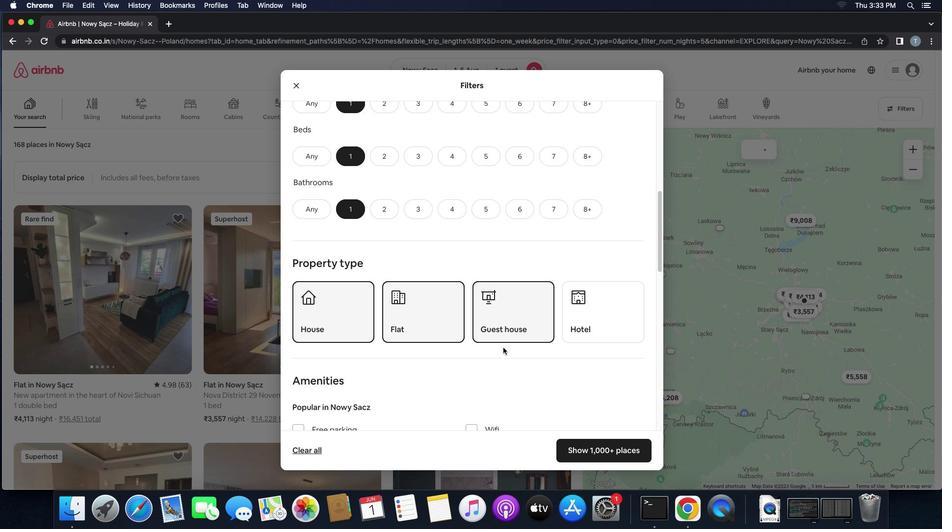
Action: Mouse scrolled (503, 348) with delta (0, 0)
Screenshot: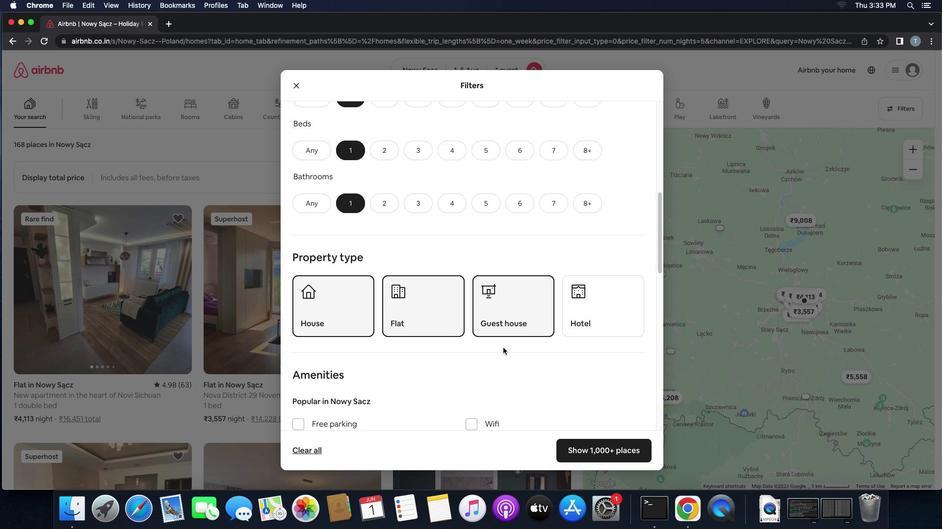 
Action: Mouse scrolled (503, 348) with delta (0, 0)
Screenshot: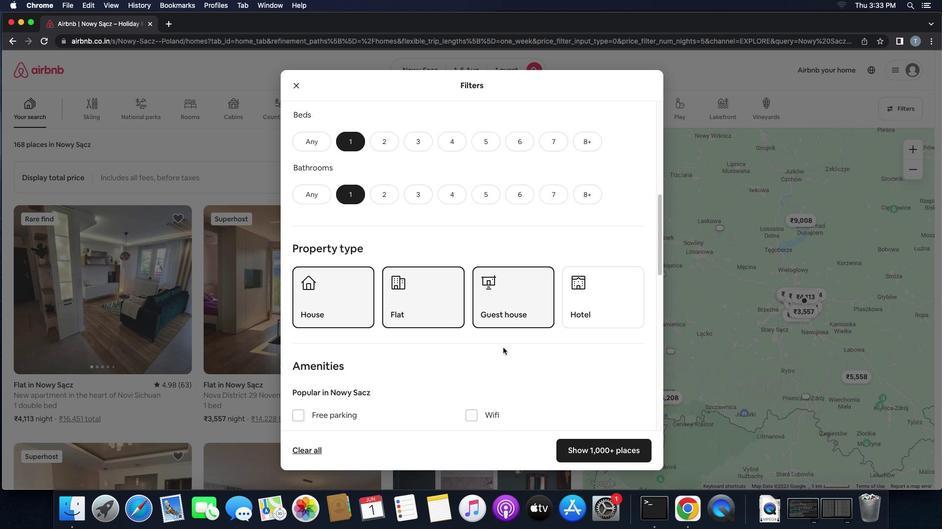 
Action: Mouse scrolled (503, 348) with delta (0, 0)
Screenshot: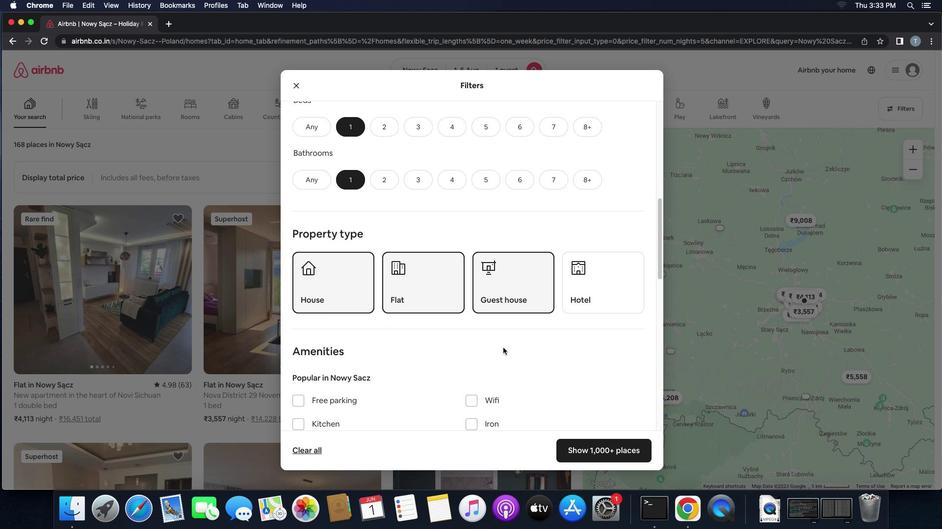 
Action: Mouse scrolled (503, 348) with delta (0, 0)
Screenshot: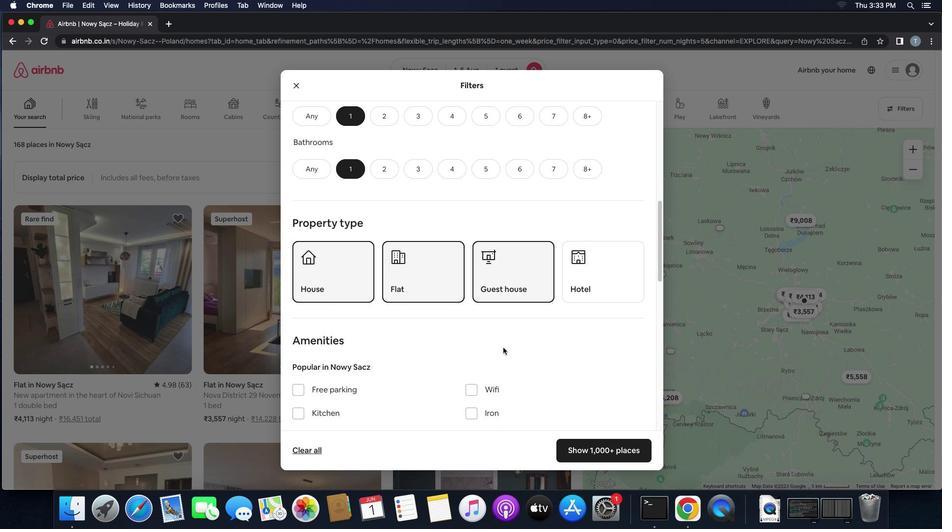 
Action: Mouse scrolled (503, 348) with delta (0, 0)
Screenshot: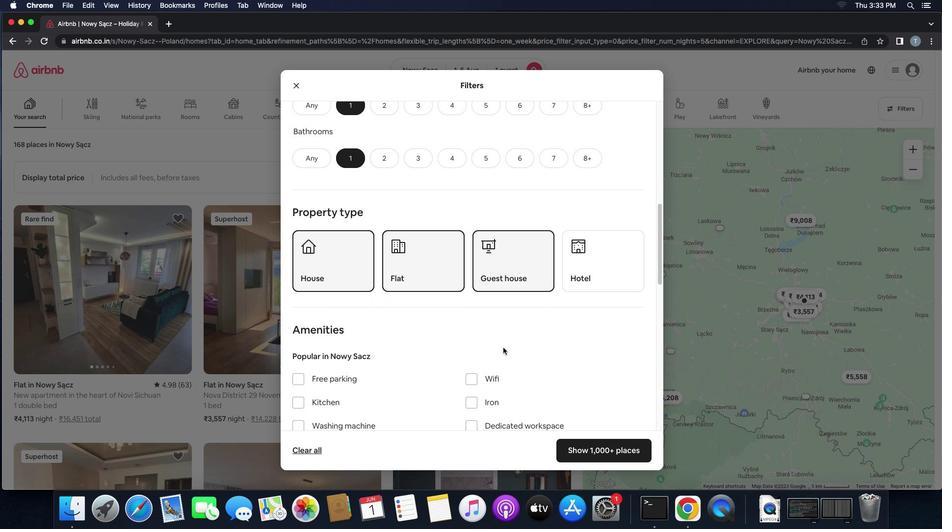 
Action: Mouse scrolled (503, 348) with delta (0, 0)
Screenshot: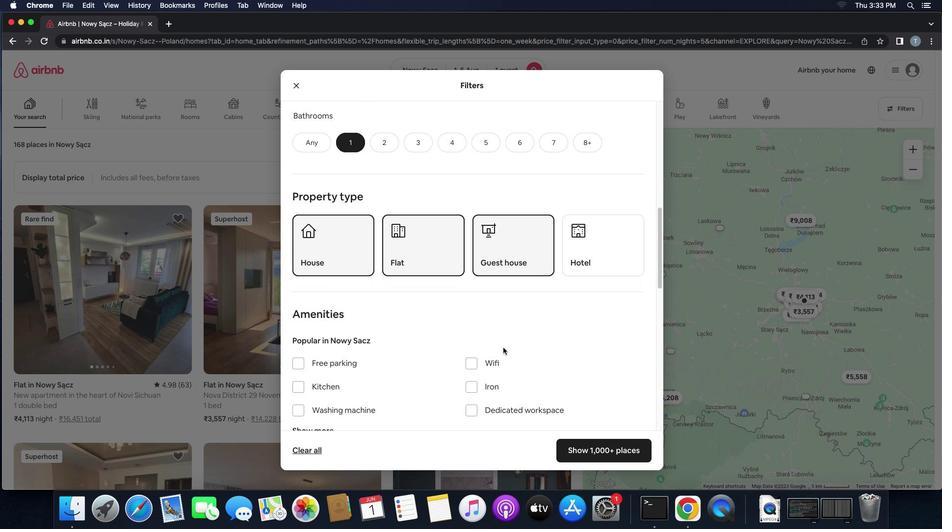 
Action: Mouse scrolled (503, 348) with delta (0, 0)
Screenshot: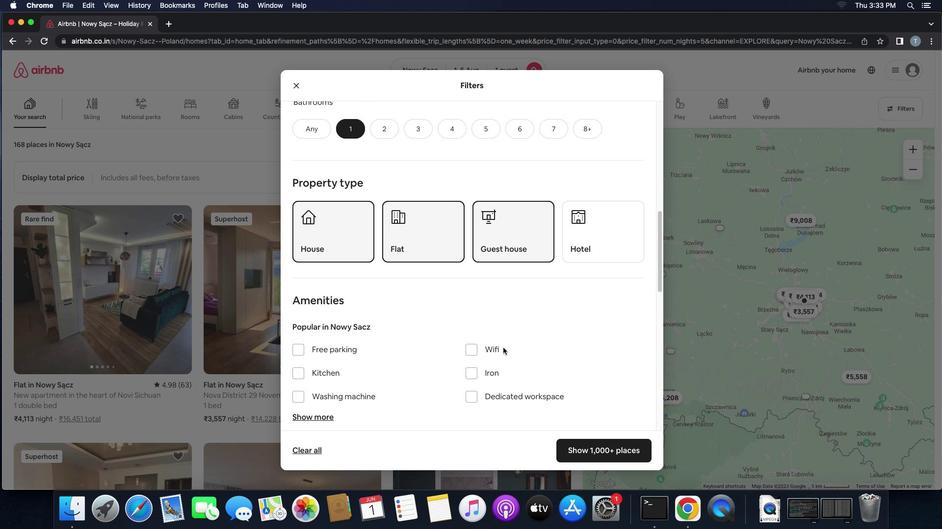 
Action: Mouse scrolled (503, 348) with delta (0, 0)
Screenshot: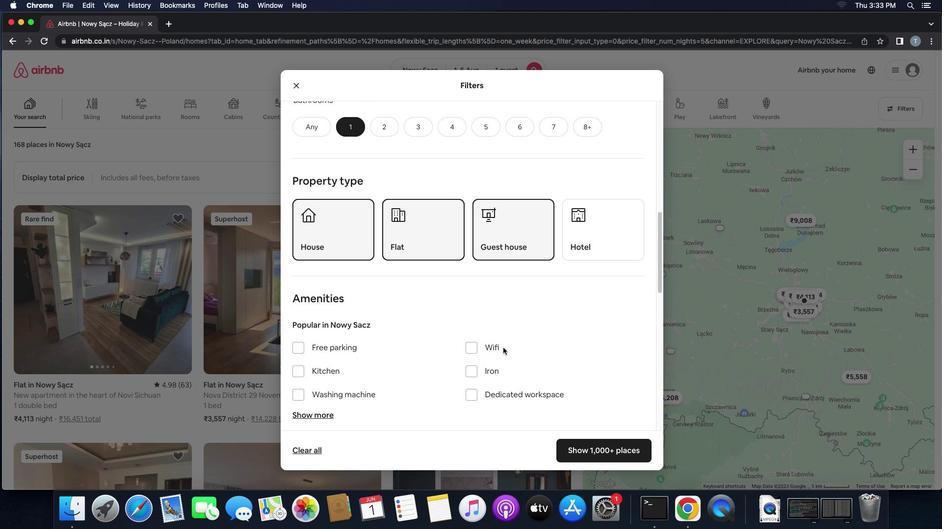 
Action: Mouse moved to (467, 347)
Screenshot: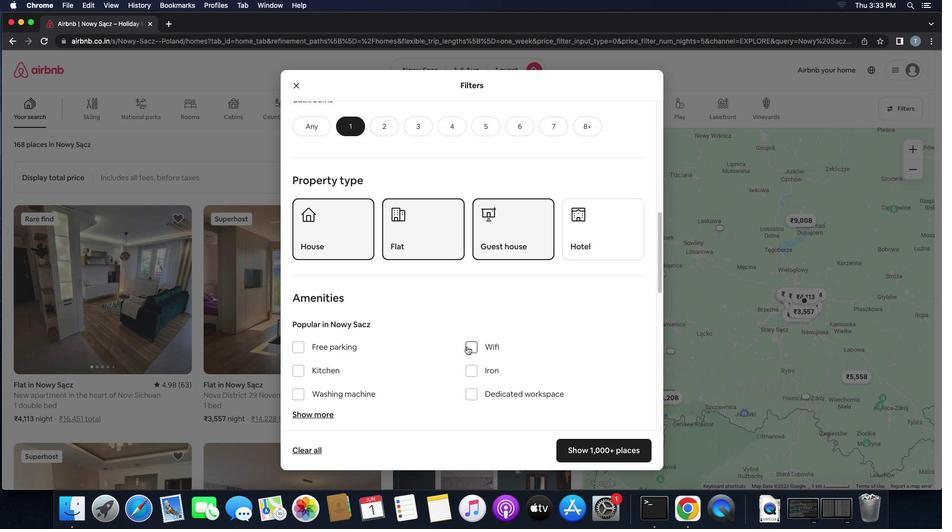 
Action: Mouse pressed left at (467, 347)
Screenshot: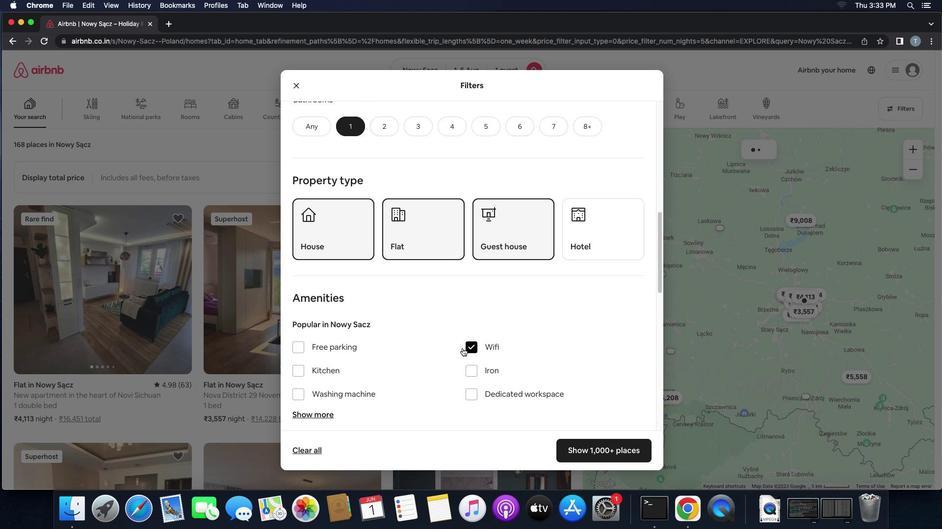 
Action: Mouse moved to (371, 374)
Screenshot: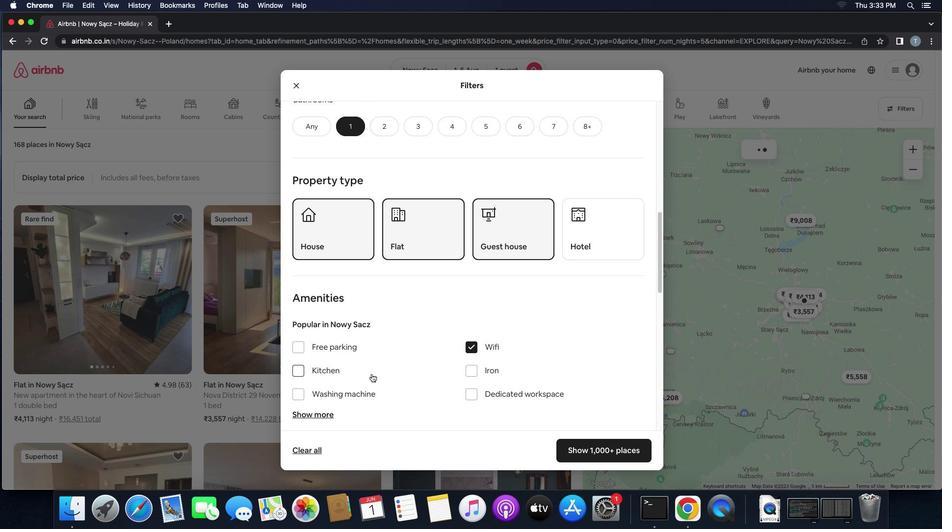 
Action: Mouse scrolled (371, 374) with delta (0, 0)
Screenshot: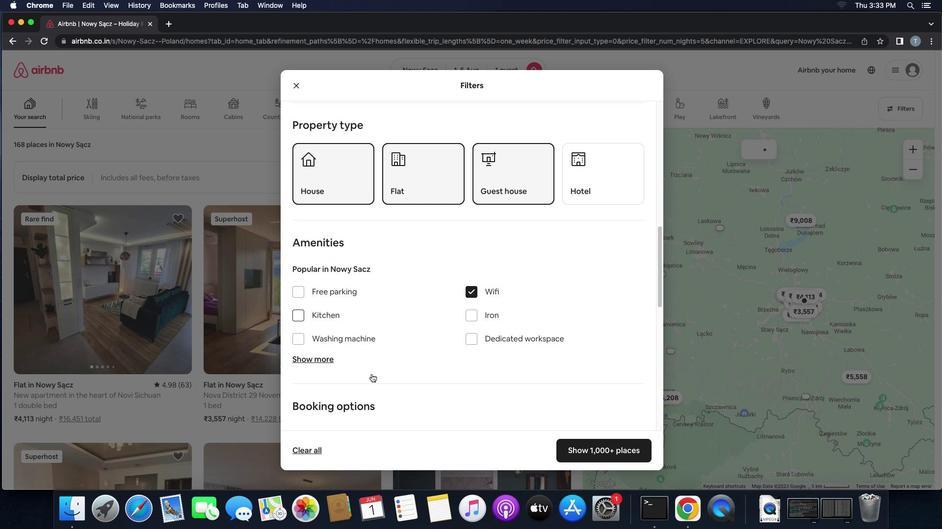 
Action: Mouse scrolled (371, 374) with delta (0, 0)
Screenshot: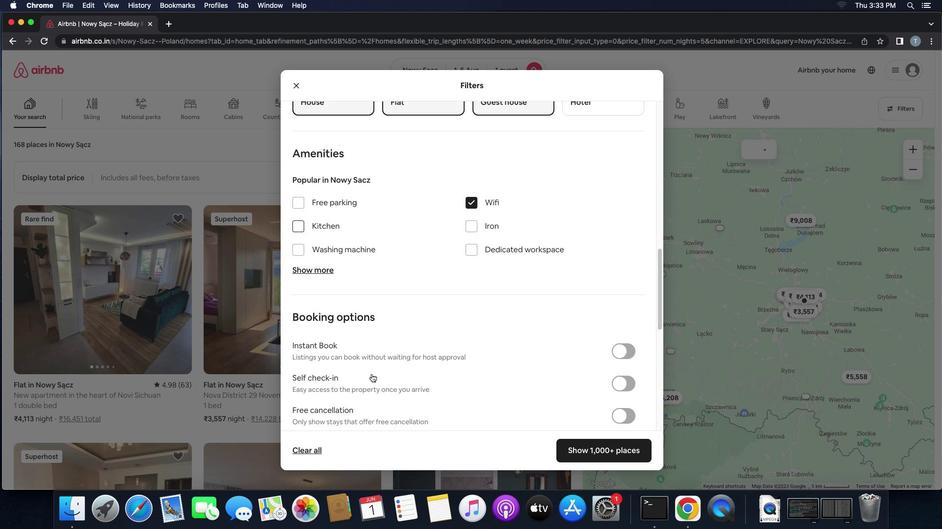 
Action: Mouse scrolled (371, 374) with delta (0, 0)
Screenshot: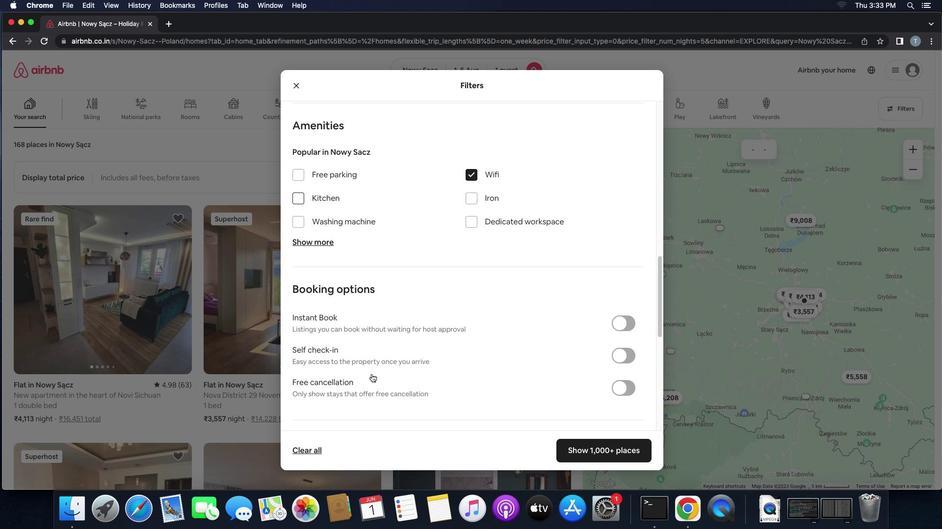 
Action: Mouse scrolled (371, 374) with delta (0, -1)
Screenshot: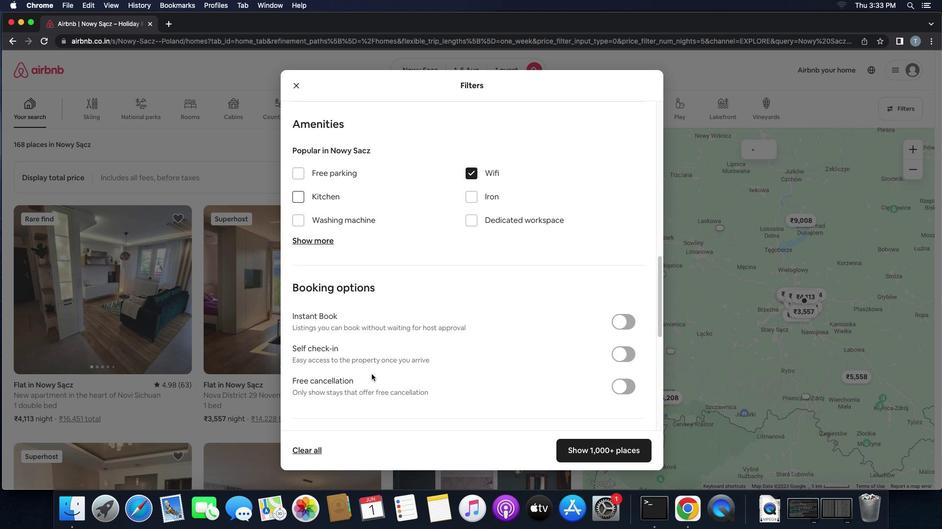 
Action: Mouse moved to (617, 359)
Screenshot: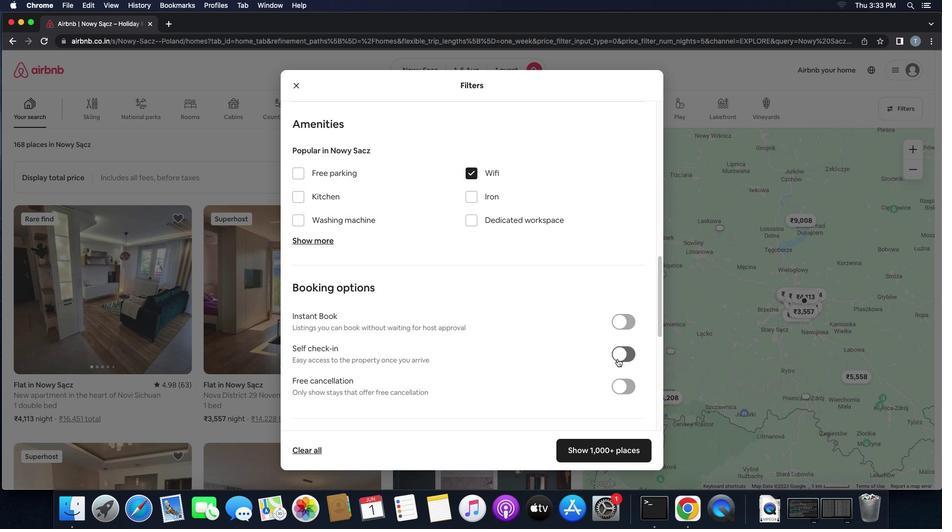 
Action: Mouse pressed left at (617, 359)
Screenshot: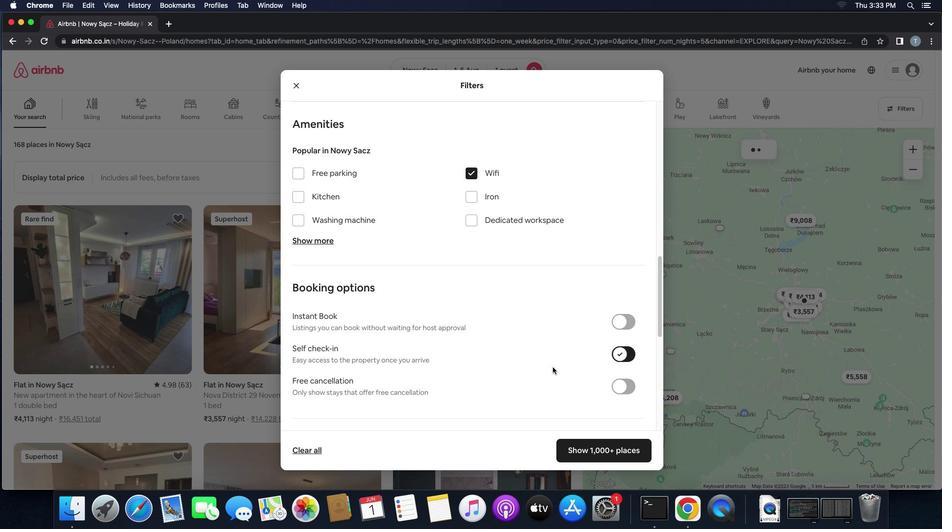
Action: Mouse moved to (499, 385)
Screenshot: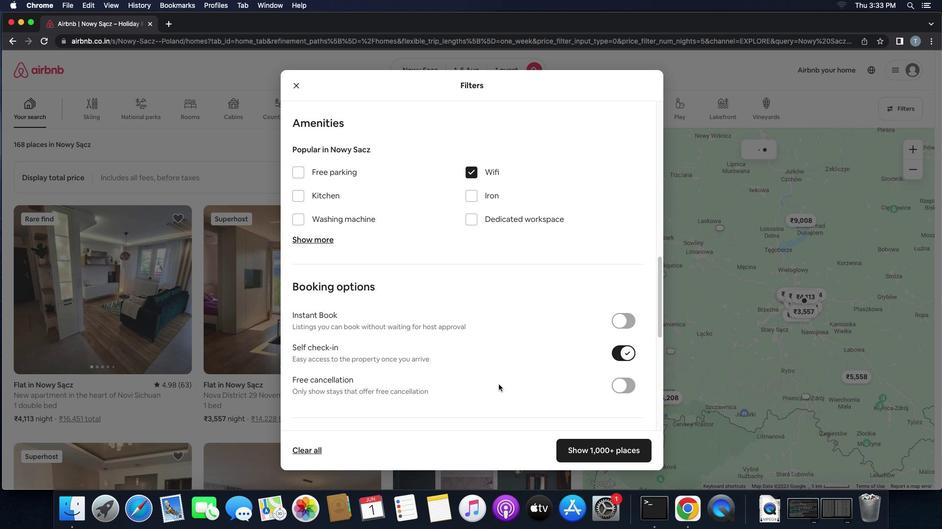 
Action: Mouse scrolled (499, 385) with delta (0, 0)
Screenshot: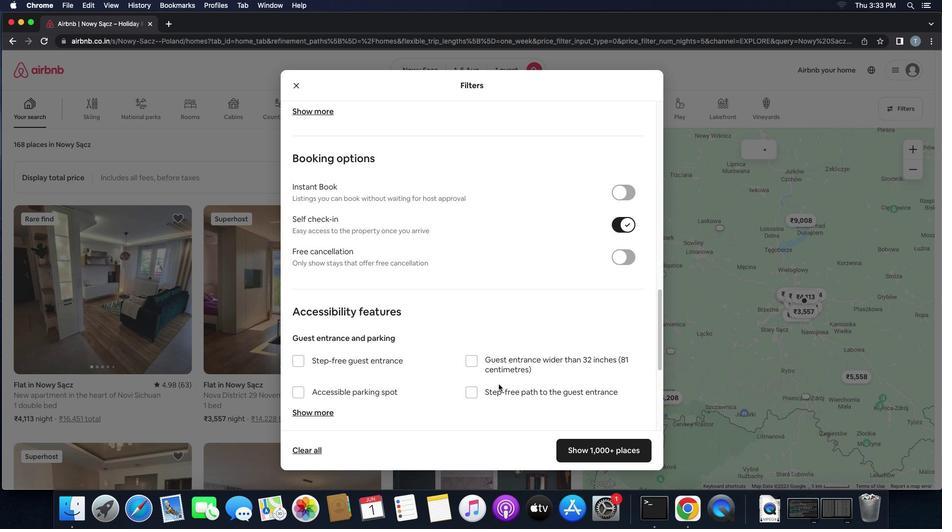 
Action: Mouse scrolled (499, 385) with delta (0, 0)
Screenshot: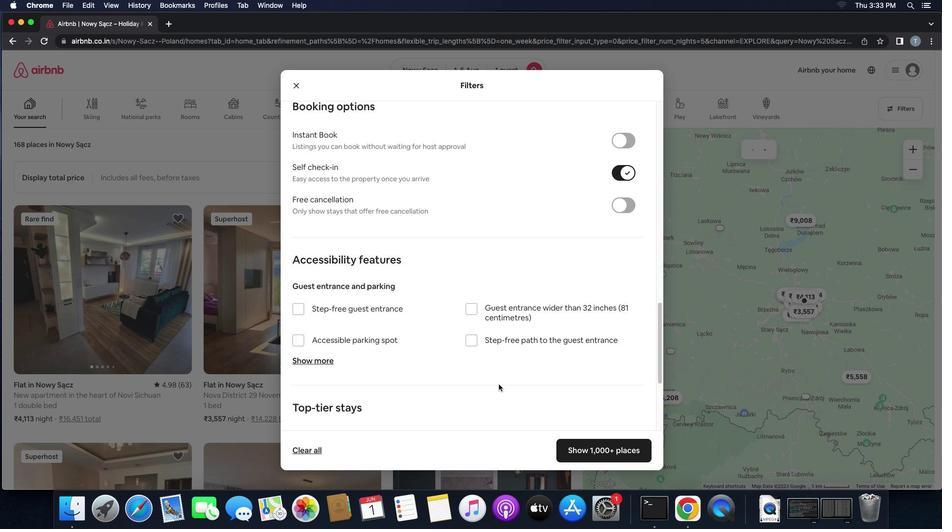 
Action: Mouse scrolled (499, 385) with delta (0, 0)
Screenshot: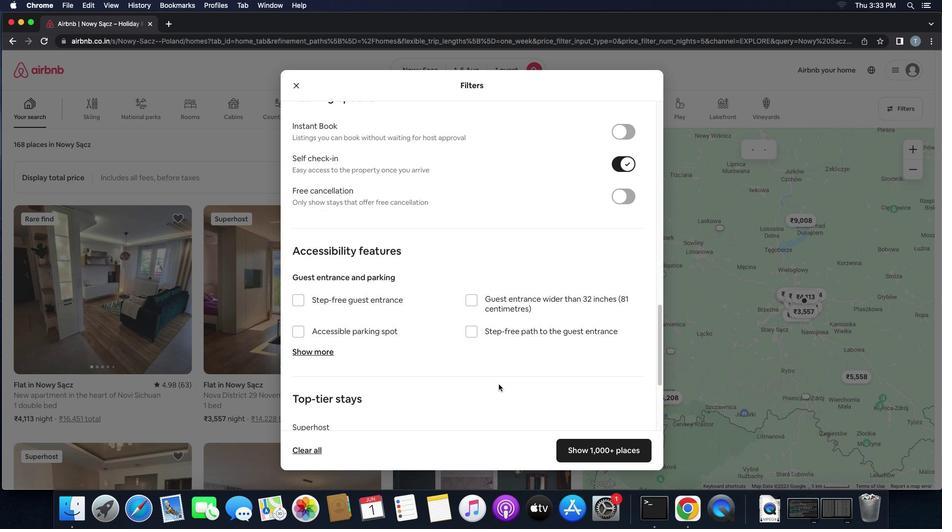 
Action: Mouse scrolled (499, 385) with delta (0, -1)
Screenshot: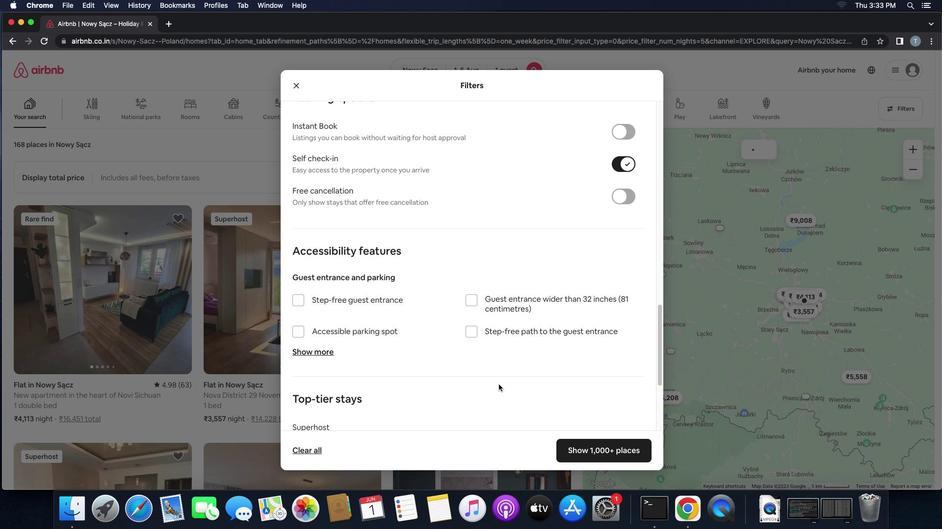 
Action: Mouse moved to (350, 426)
Screenshot: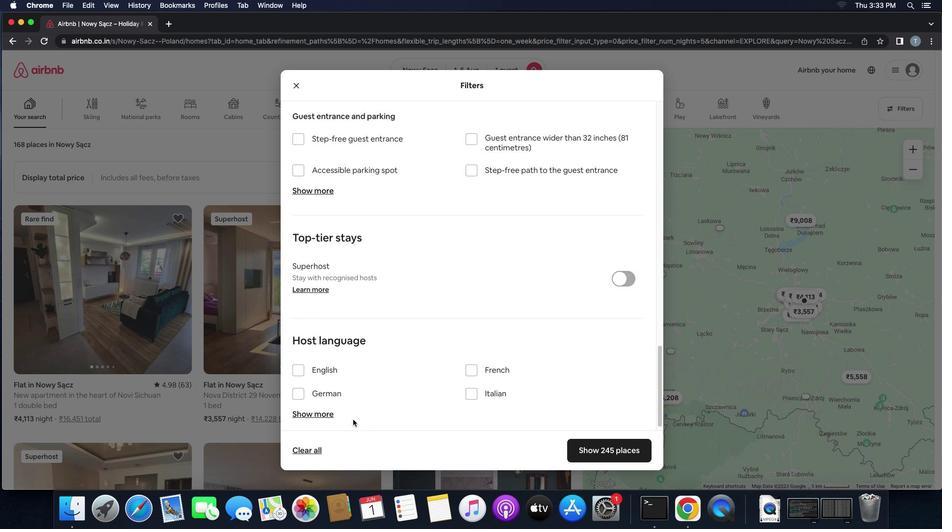 
Action: Mouse scrolled (350, 426) with delta (0, 0)
Screenshot: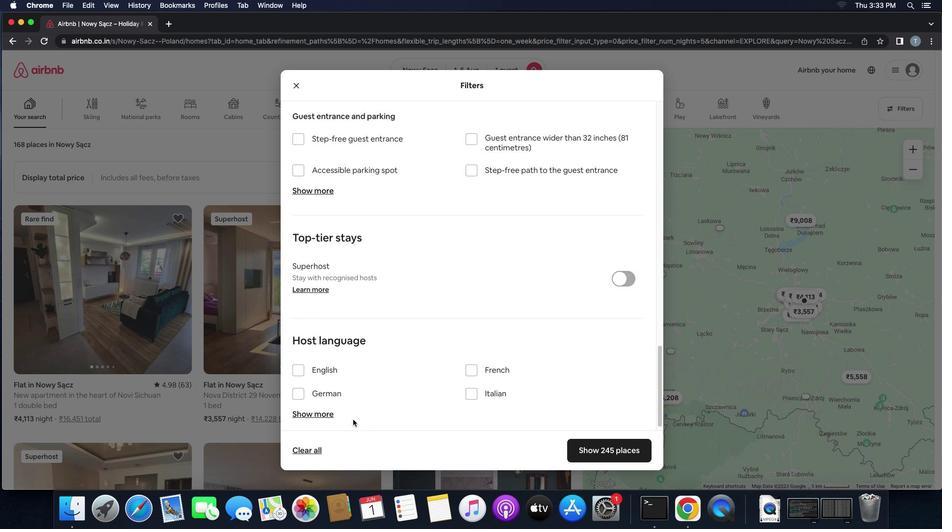 
Action: Mouse scrolled (350, 426) with delta (0, 0)
Screenshot: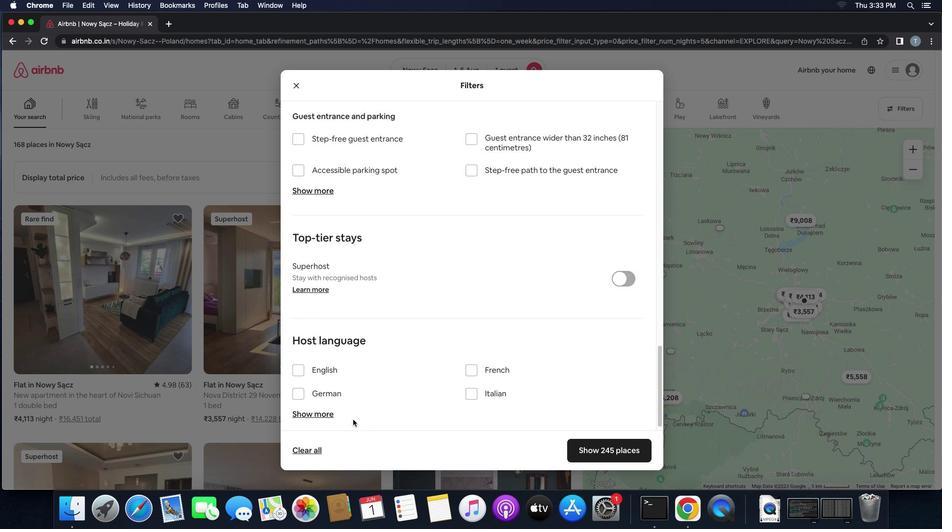 
Action: Mouse scrolled (350, 426) with delta (0, 0)
Screenshot: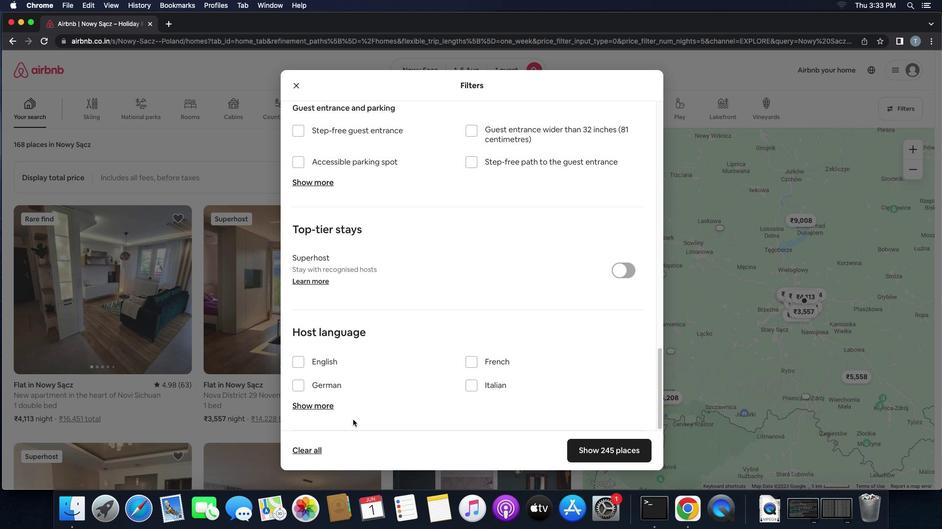 
Action: Mouse moved to (352, 422)
Screenshot: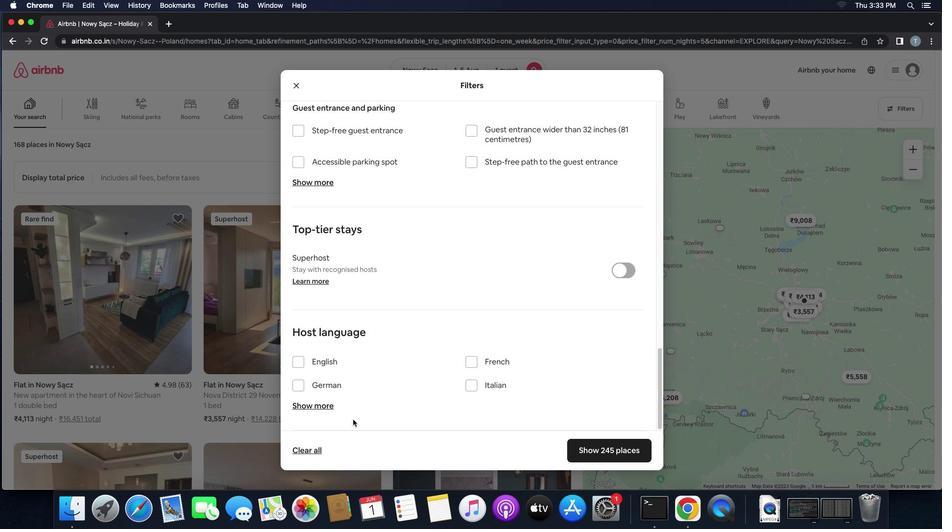 
Action: Mouse scrolled (352, 422) with delta (0, -1)
Screenshot: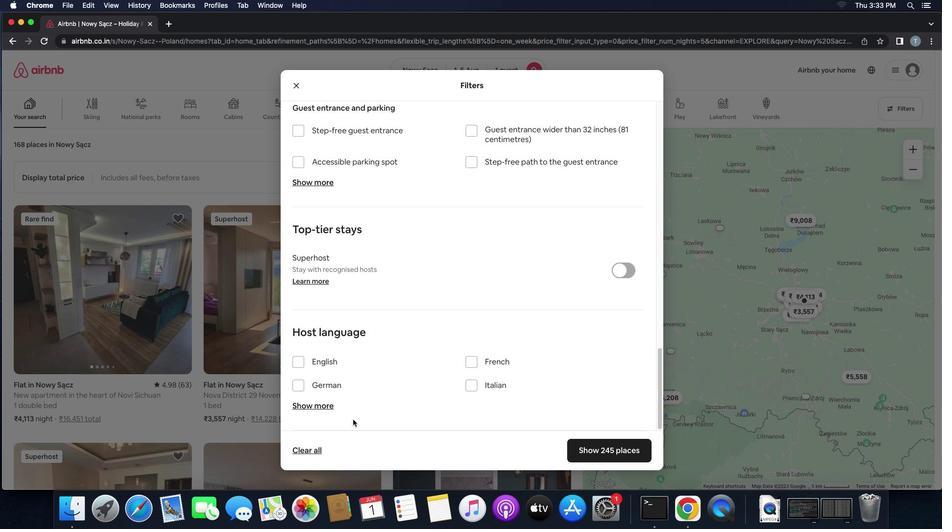 
Action: Mouse moved to (296, 362)
Screenshot: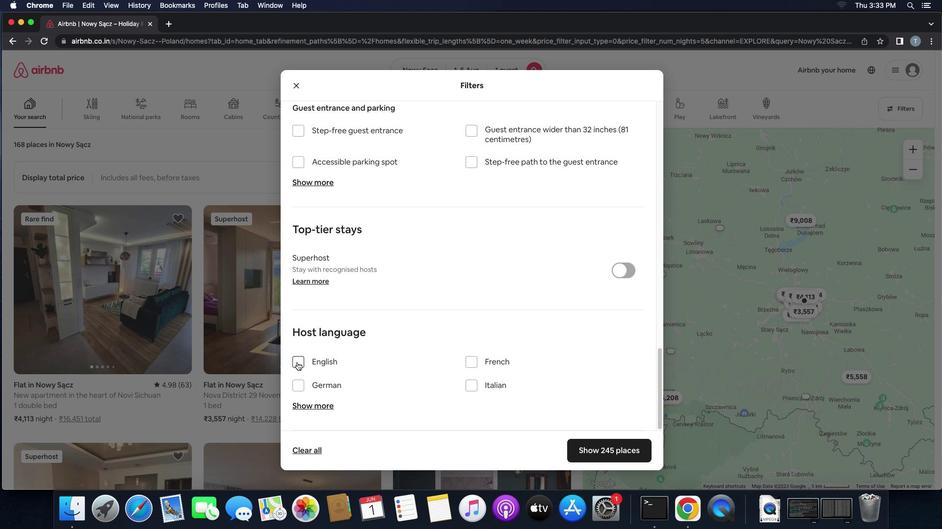 
Action: Mouse pressed left at (296, 362)
Screenshot: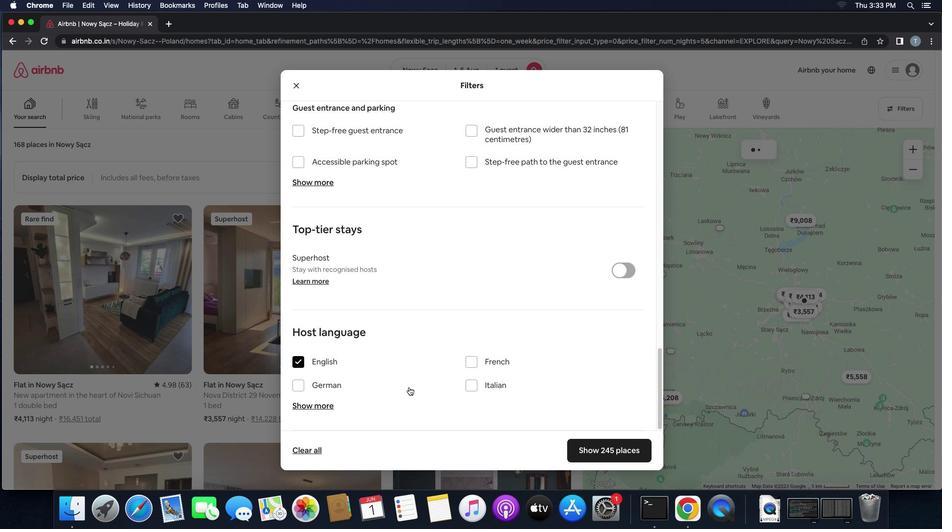 
Action: Mouse moved to (600, 443)
Screenshot: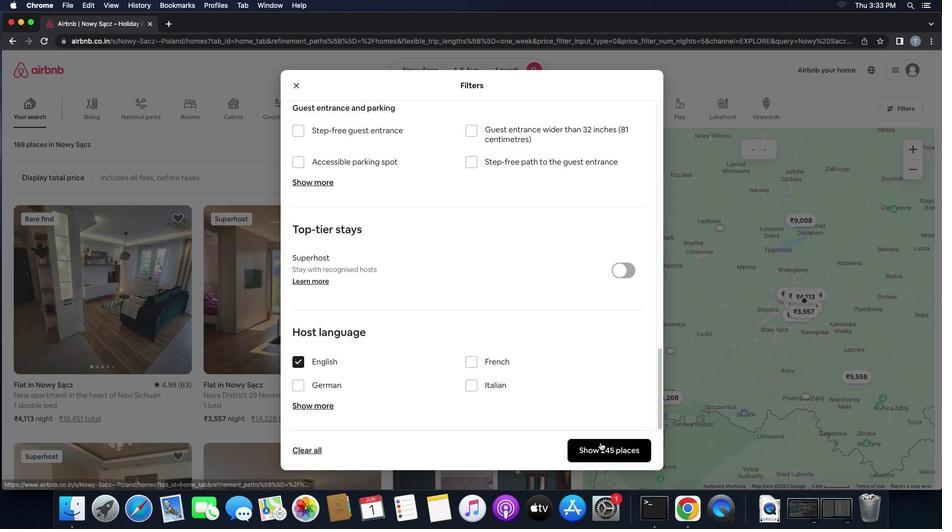 
Action: Mouse pressed left at (600, 443)
Screenshot: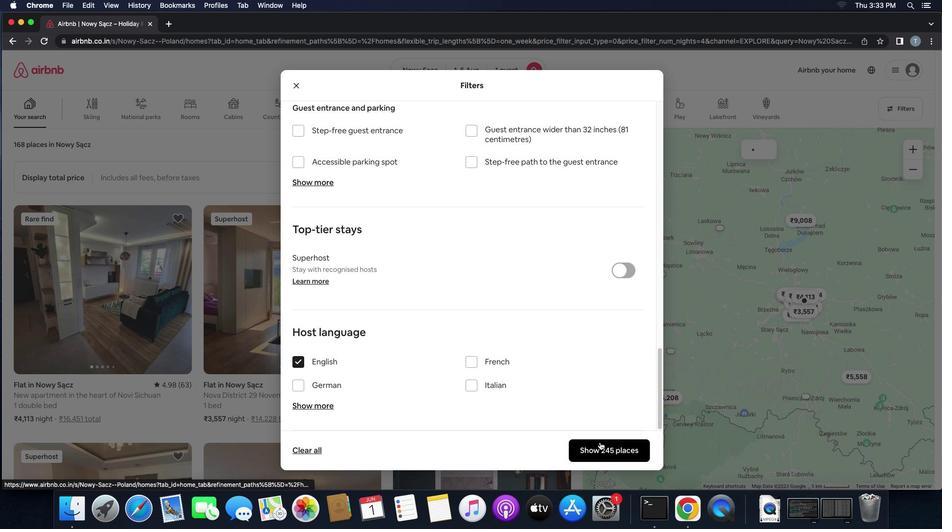 
Action: Mouse moved to (592, 437)
Screenshot: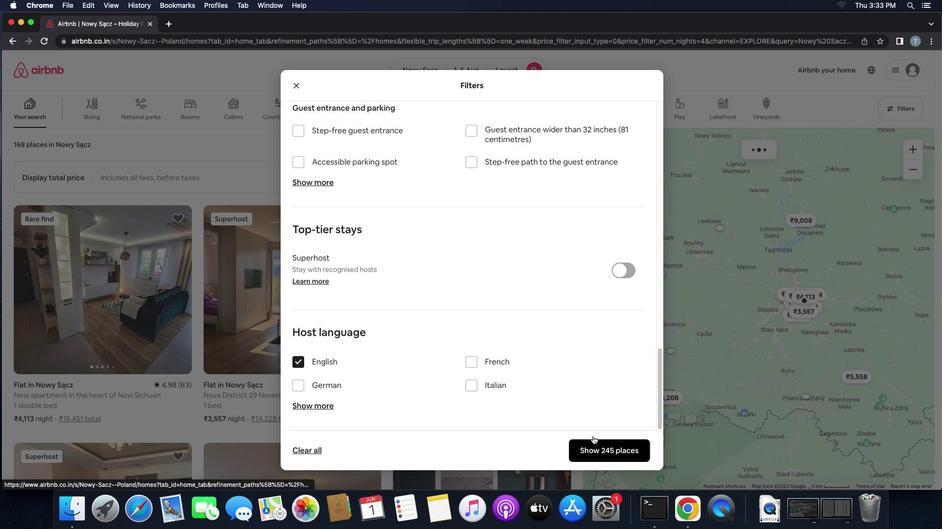 
